 Task: Create a due date automation trigger when advanced on, on the wednesday after a card is due add fields without custom field "Resume" set to a date in this week at 11:00 AM.
Action: Mouse moved to (1266, 101)
Screenshot: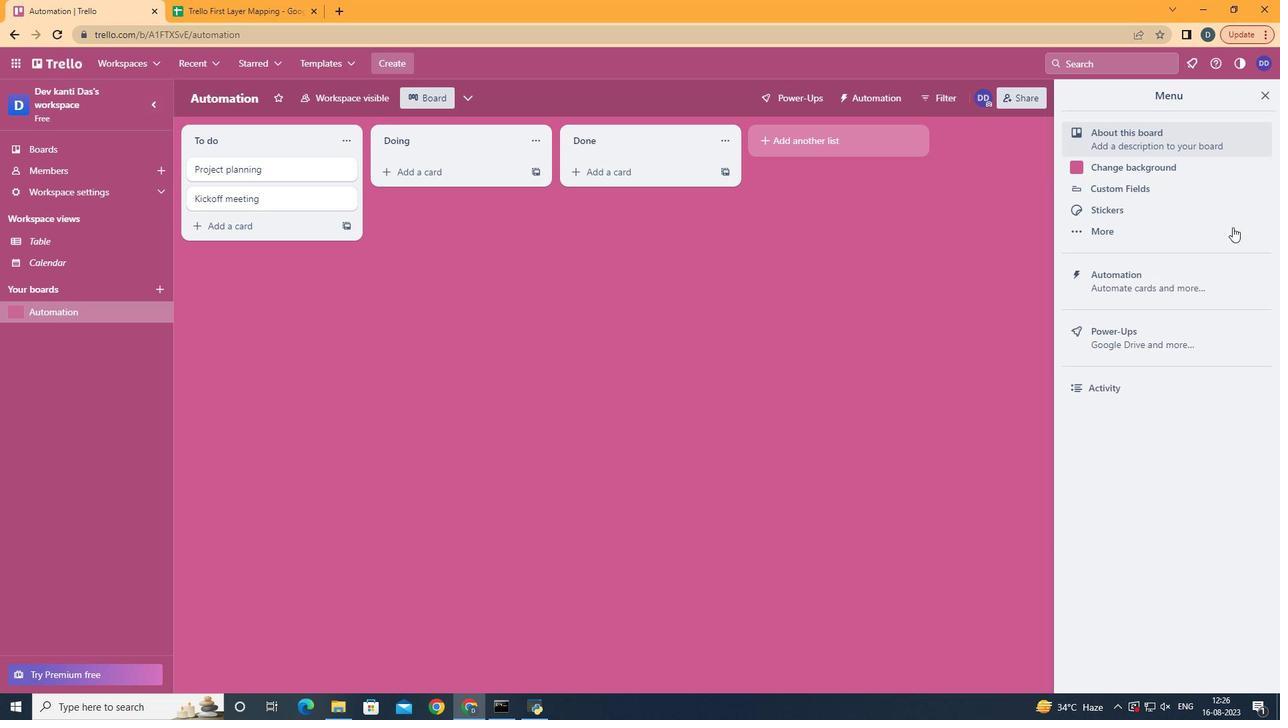 
Action: Mouse pressed left at (1266, 101)
Screenshot: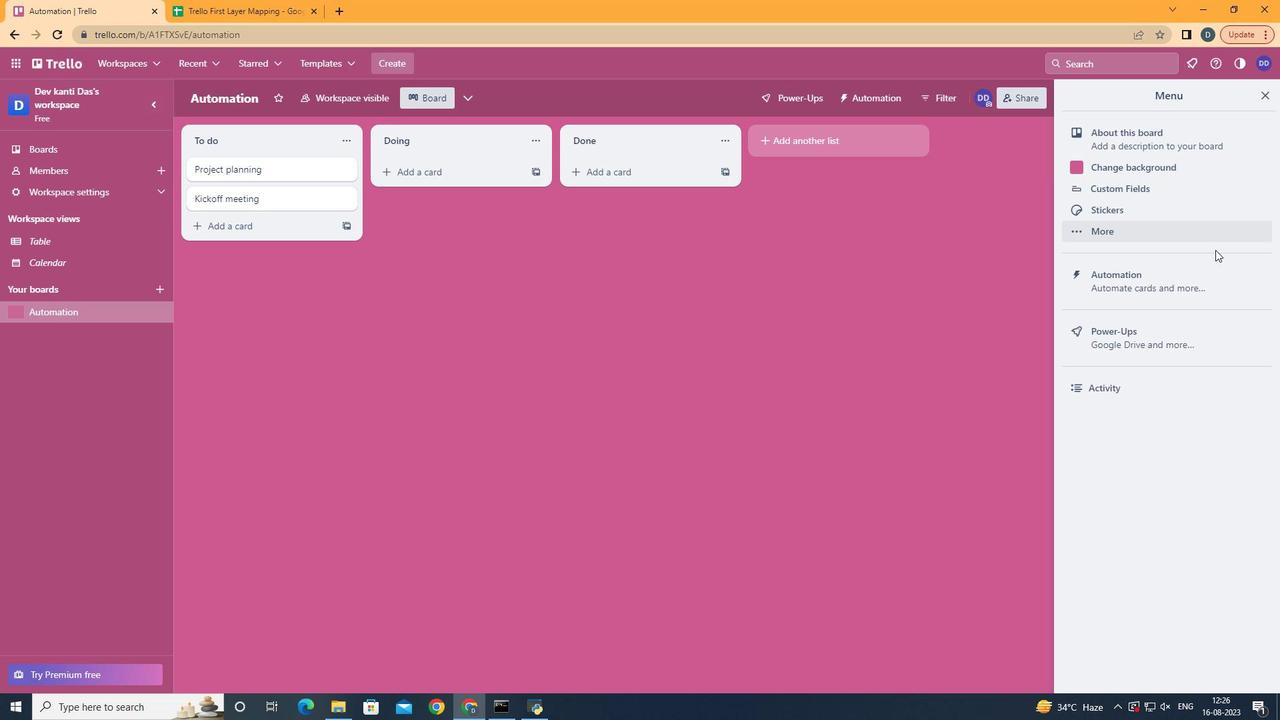 
Action: Mouse moved to (1185, 284)
Screenshot: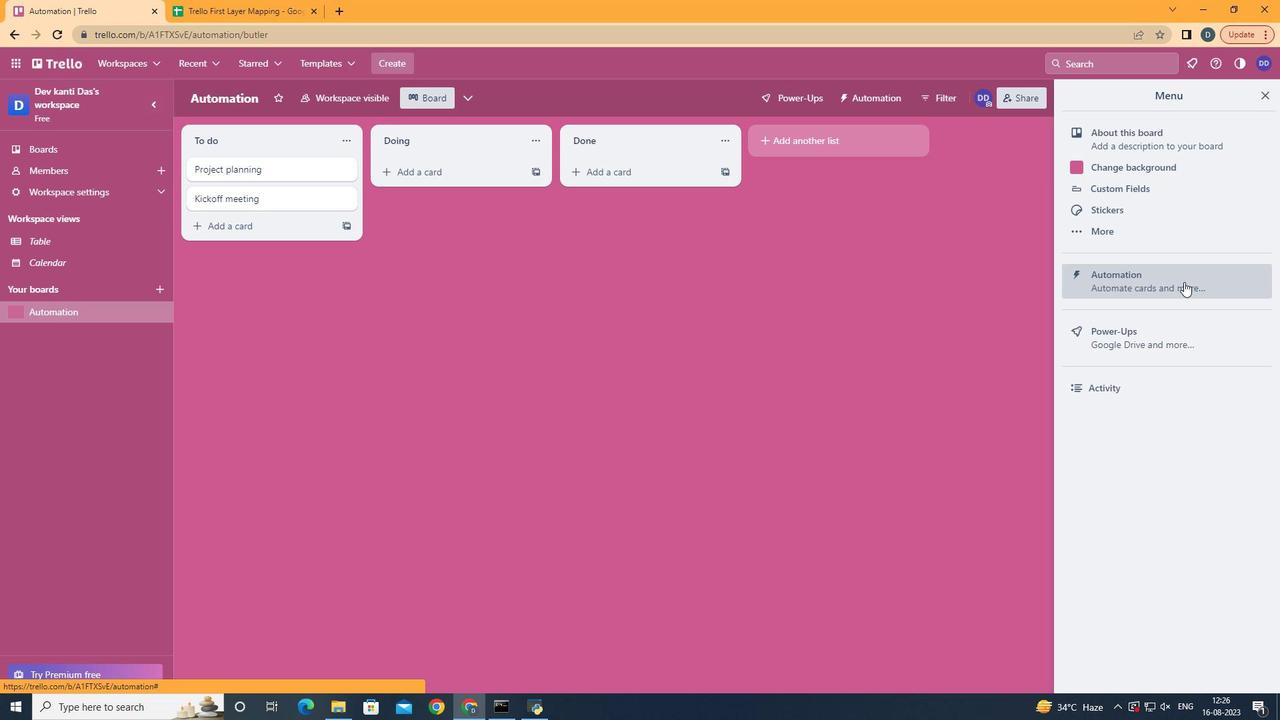 
Action: Mouse pressed left at (1185, 284)
Screenshot: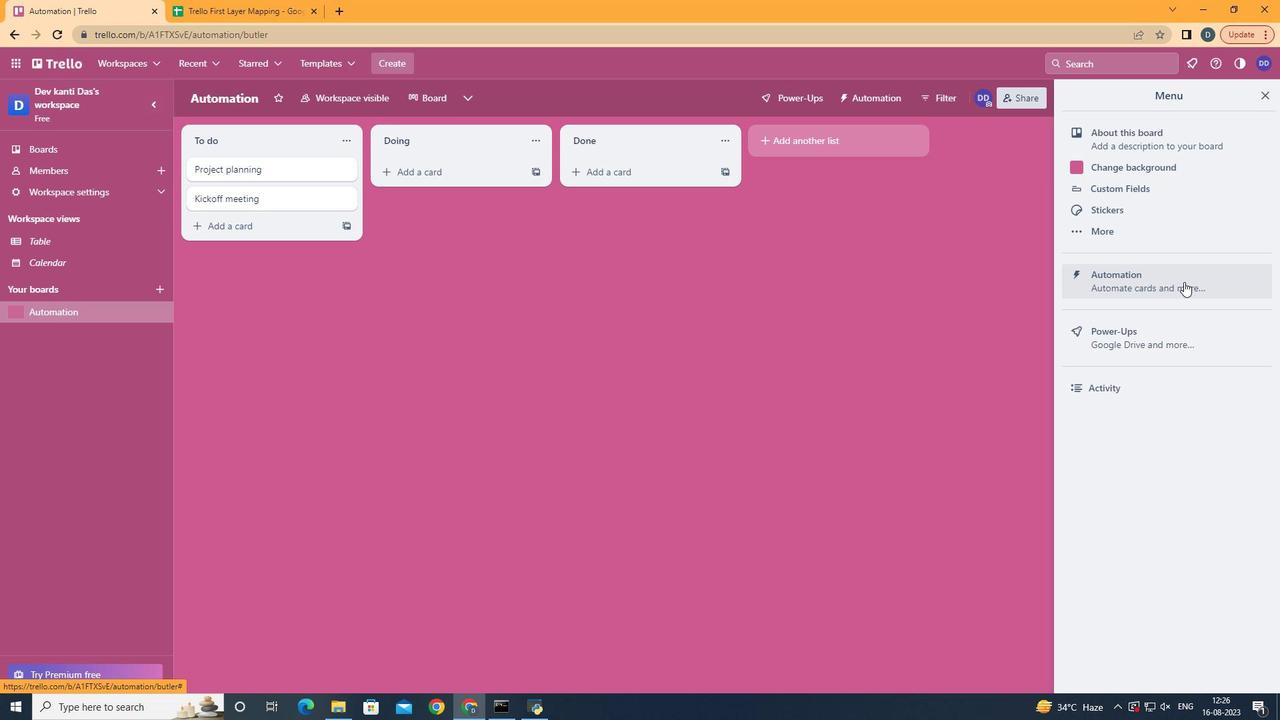 
Action: Mouse moved to (263, 274)
Screenshot: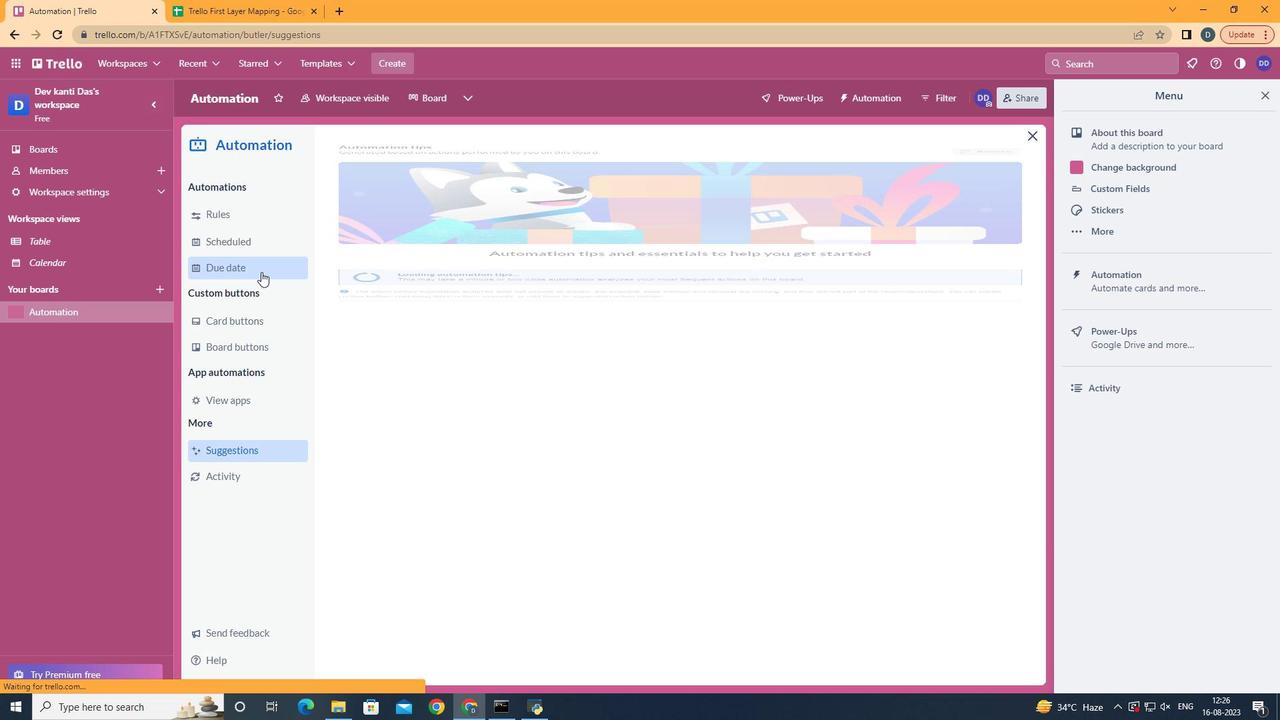 
Action: Mouse pressed left at (263, 274)
Screenshot: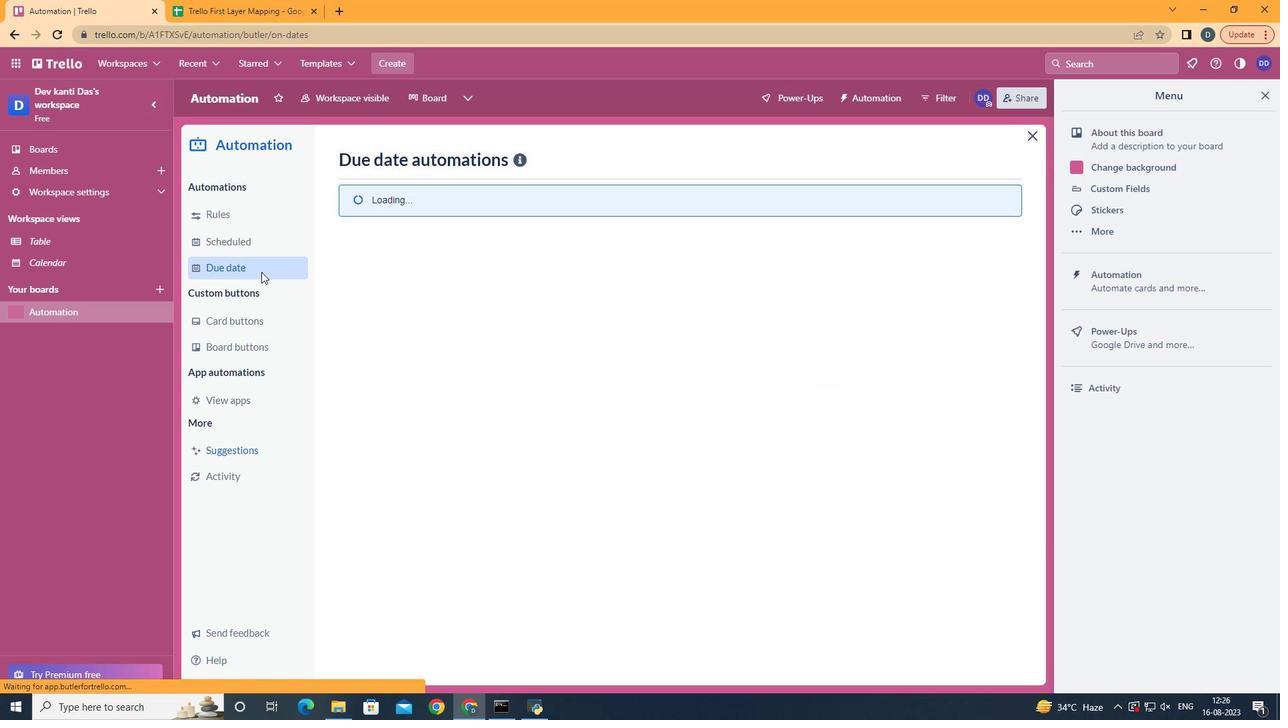 
Action: Mouse moved to (960, 158)
Screenshot: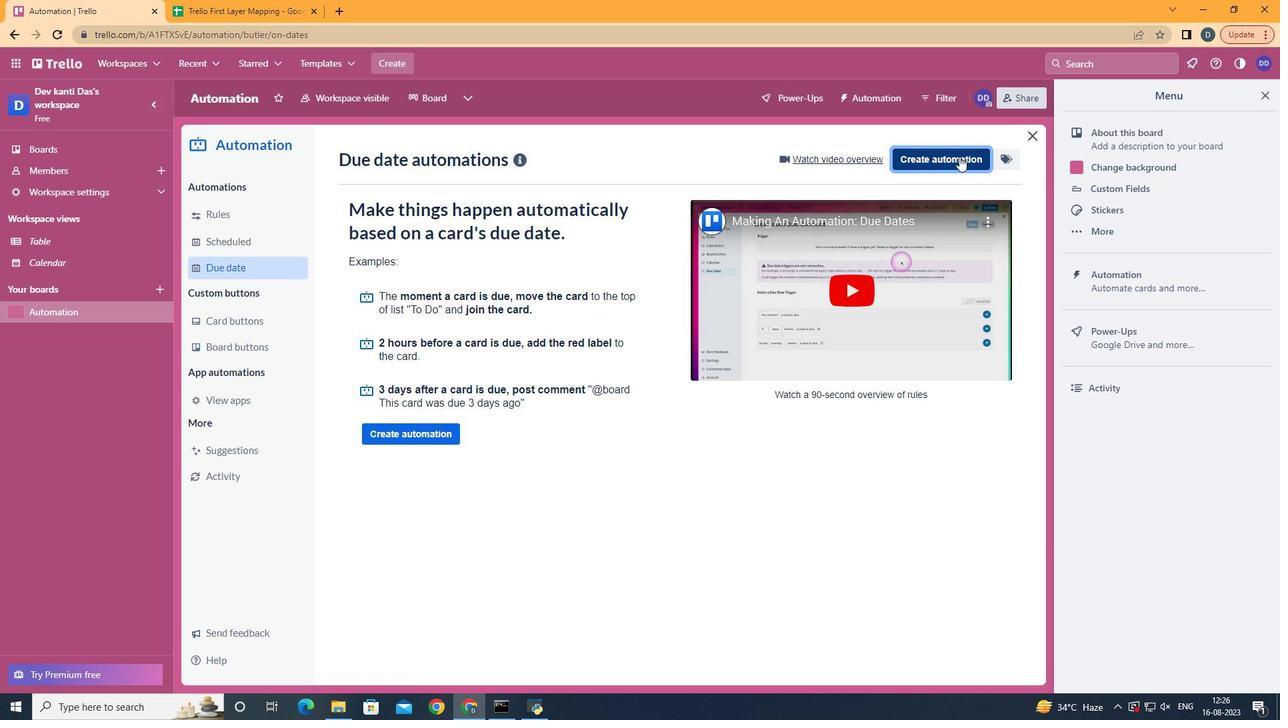 
Action: Mouse pressed left at (960, 158)
Screenshot: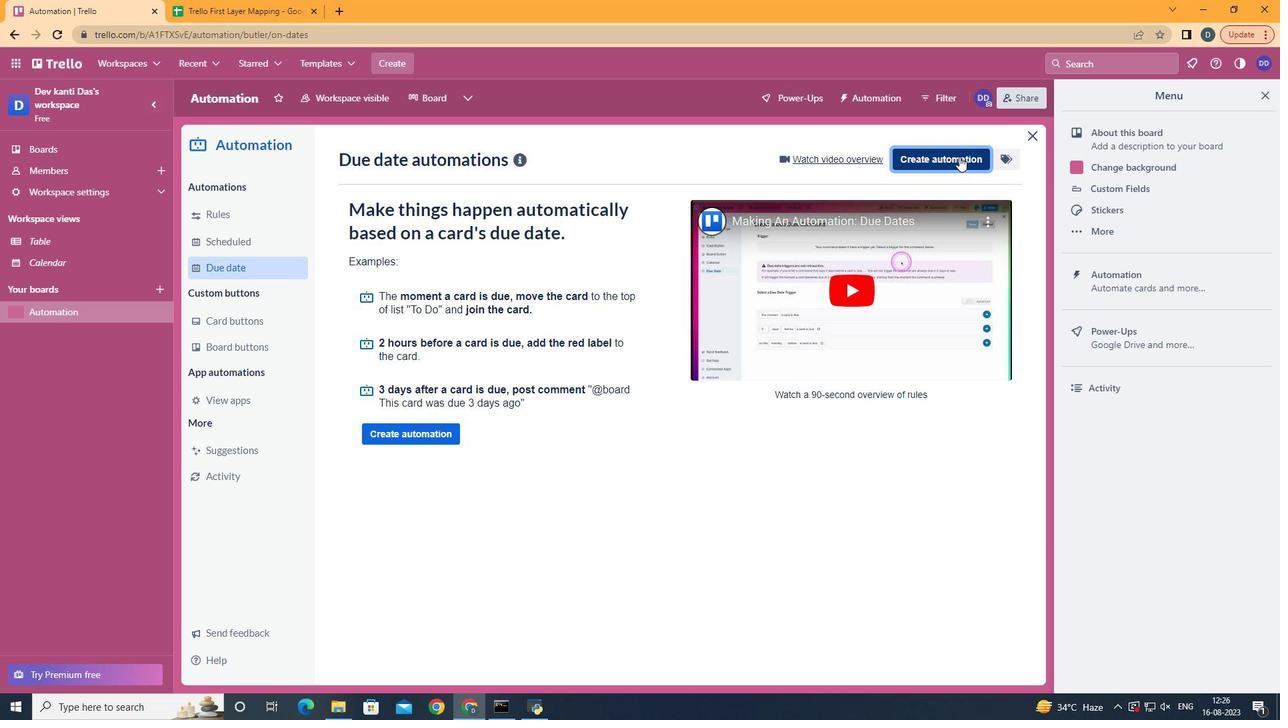 
Action: Mouse moved to (668, 292)
Screenshot: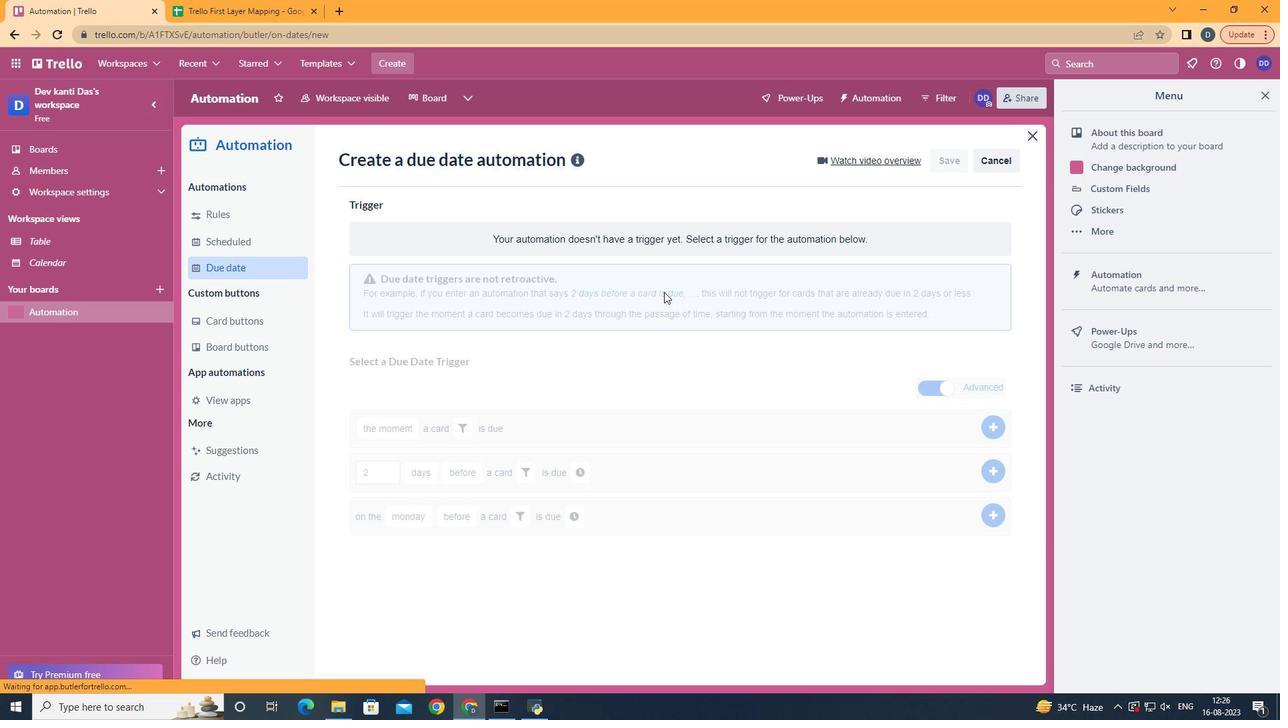 
Action: Mouse pressed left at (668, 292)
Screenshot: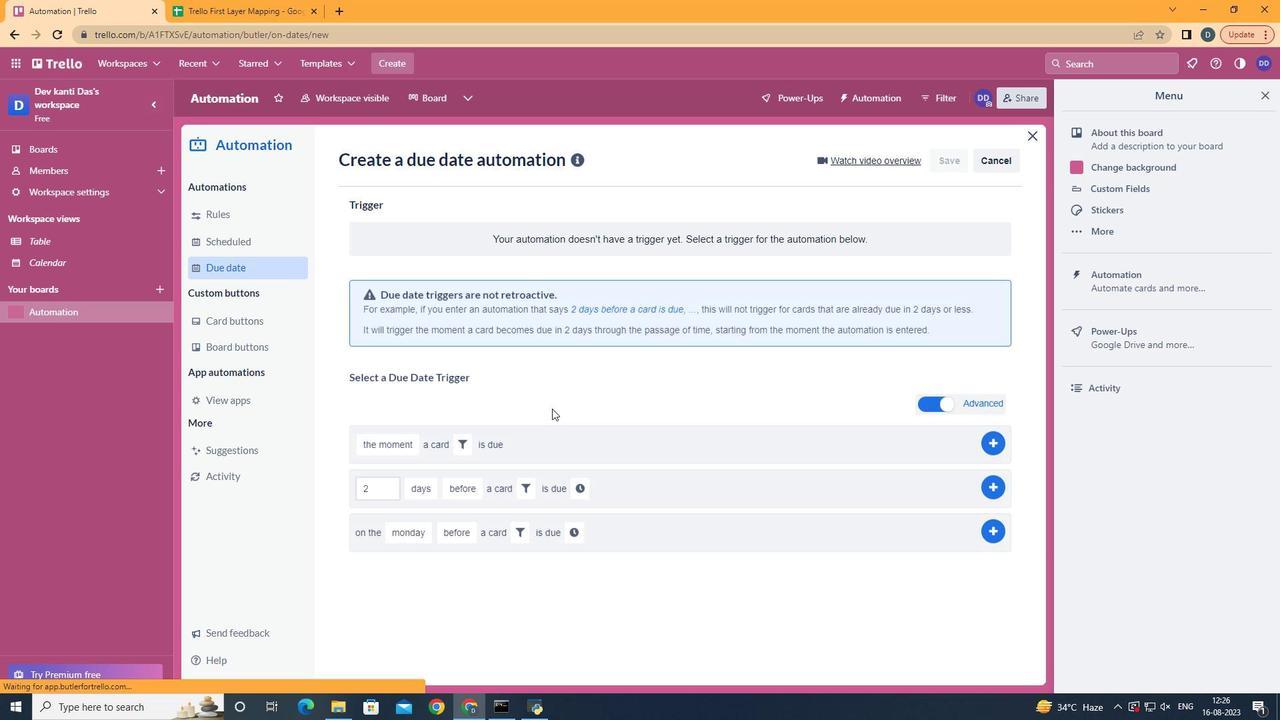 
Action: Mouse moved to (438, 398)
Screenshot: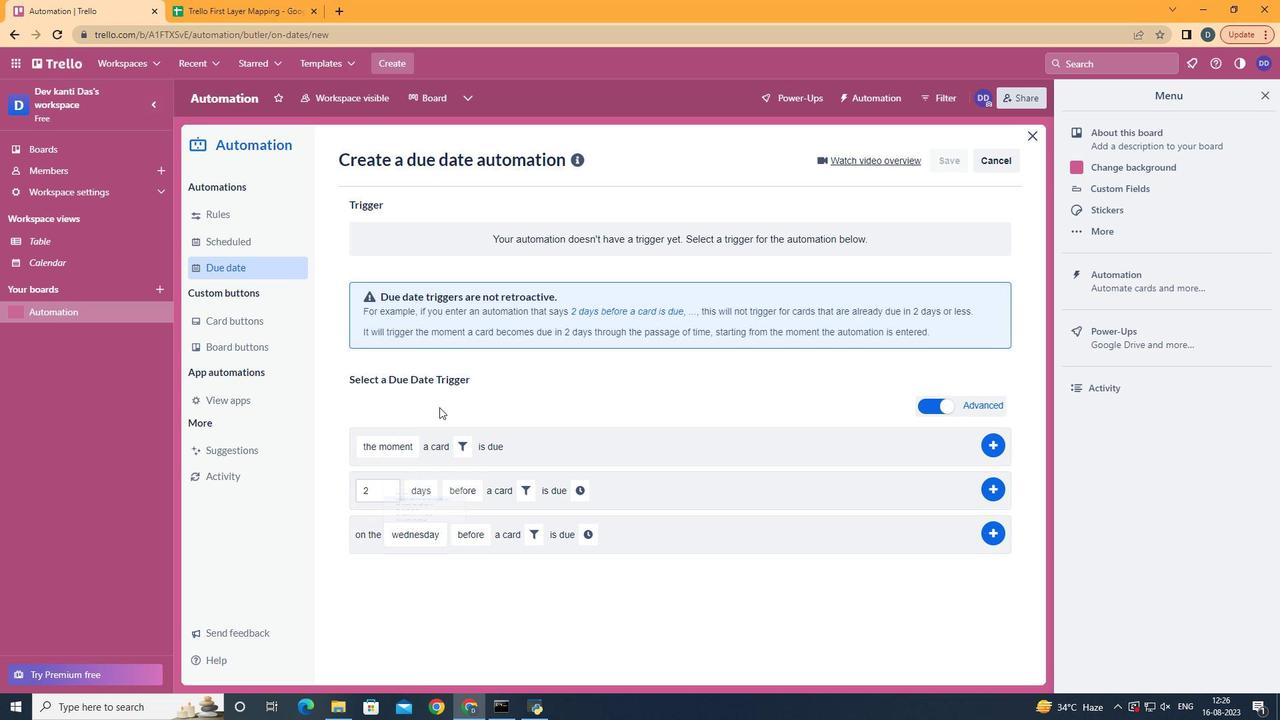 
Action: Mouse pressed left at (438, 398)
Screenshot: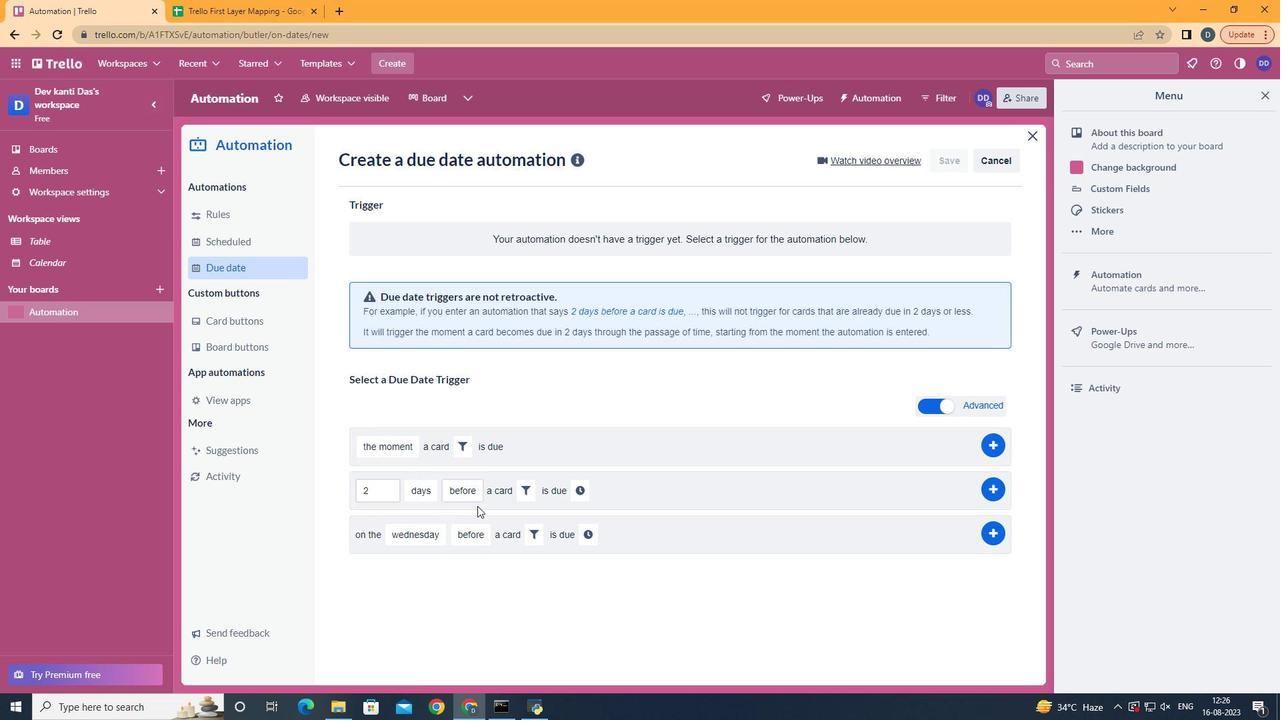 
Action: Mouse moved to (486, 597)
Screenshot: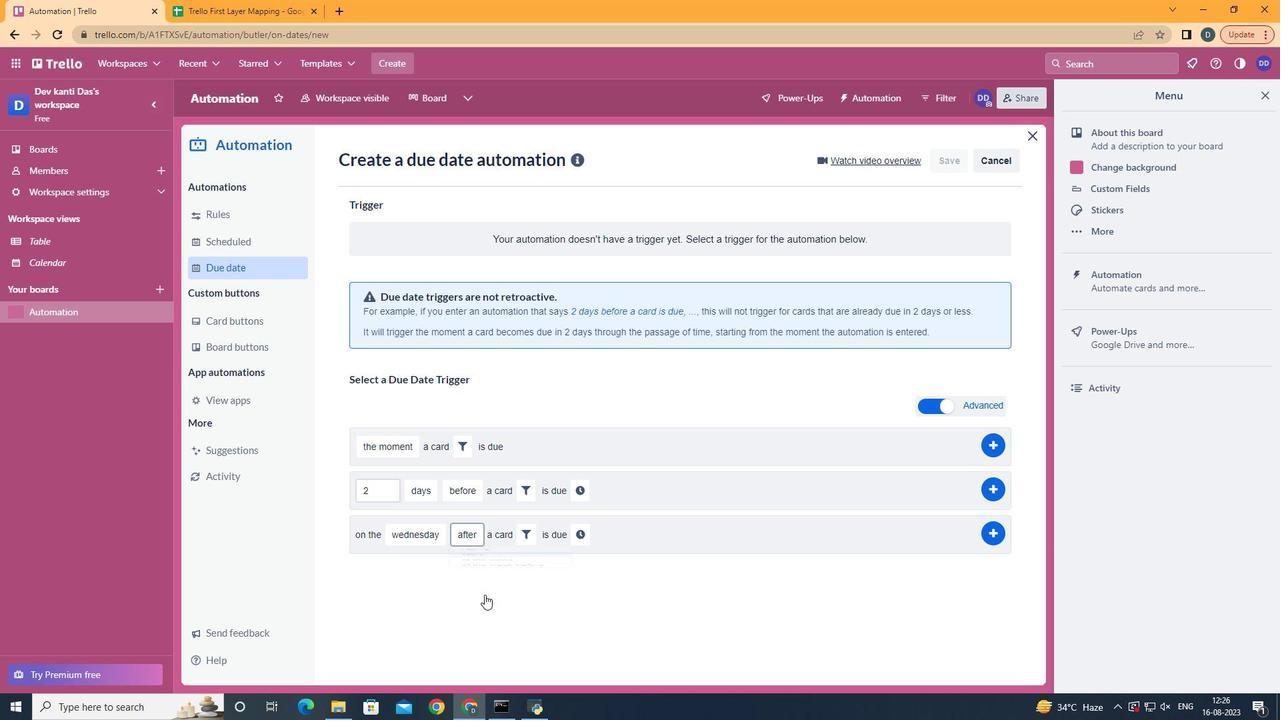 
Action: Mouse pressed left at (486, 597)
Screenshot: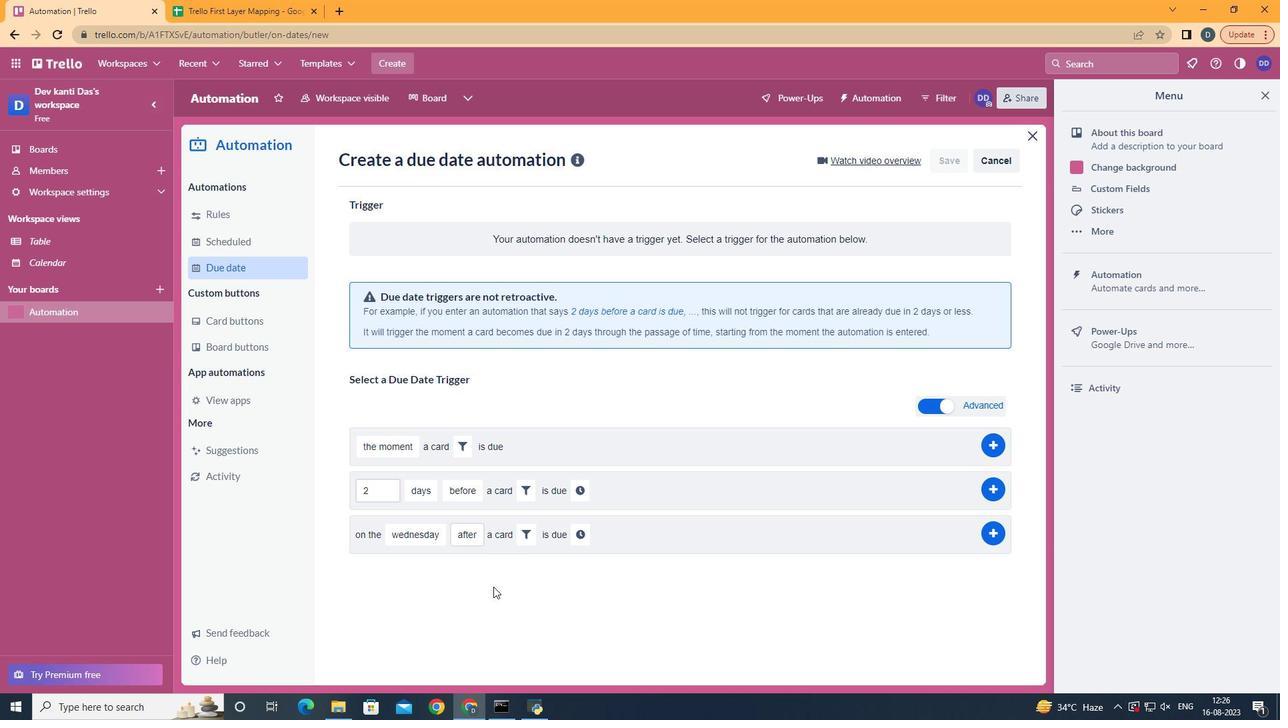 
Action: Mouse moved to (524, 538)
Screenshot: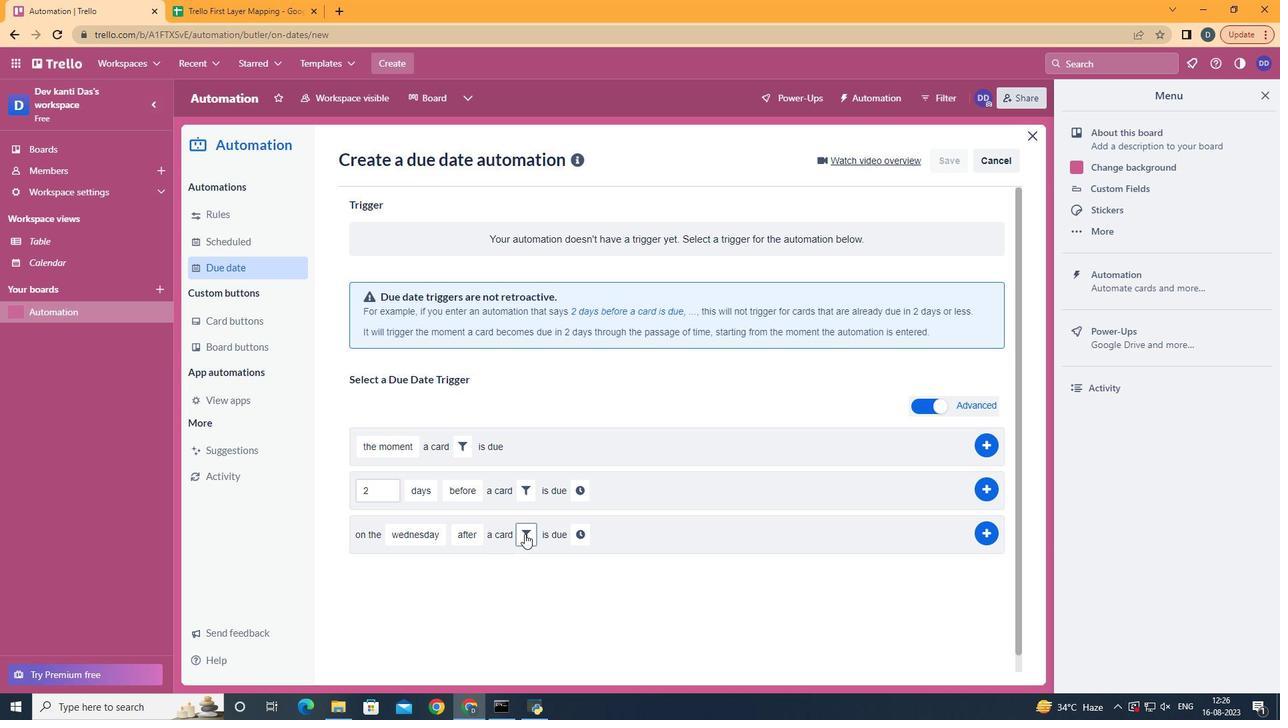 
Action: Mouse pressed left at (524, 538)
Screenshot: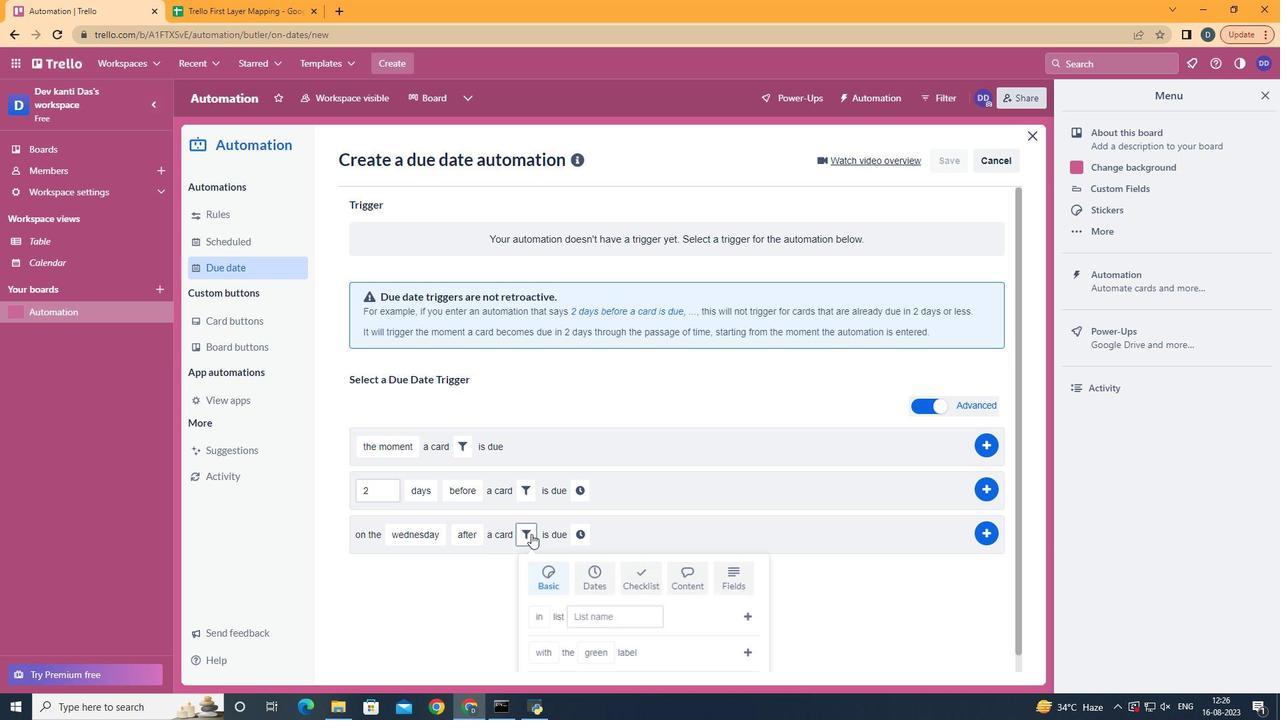 
Action: Mouse moved to (750, 576)
Screenshot: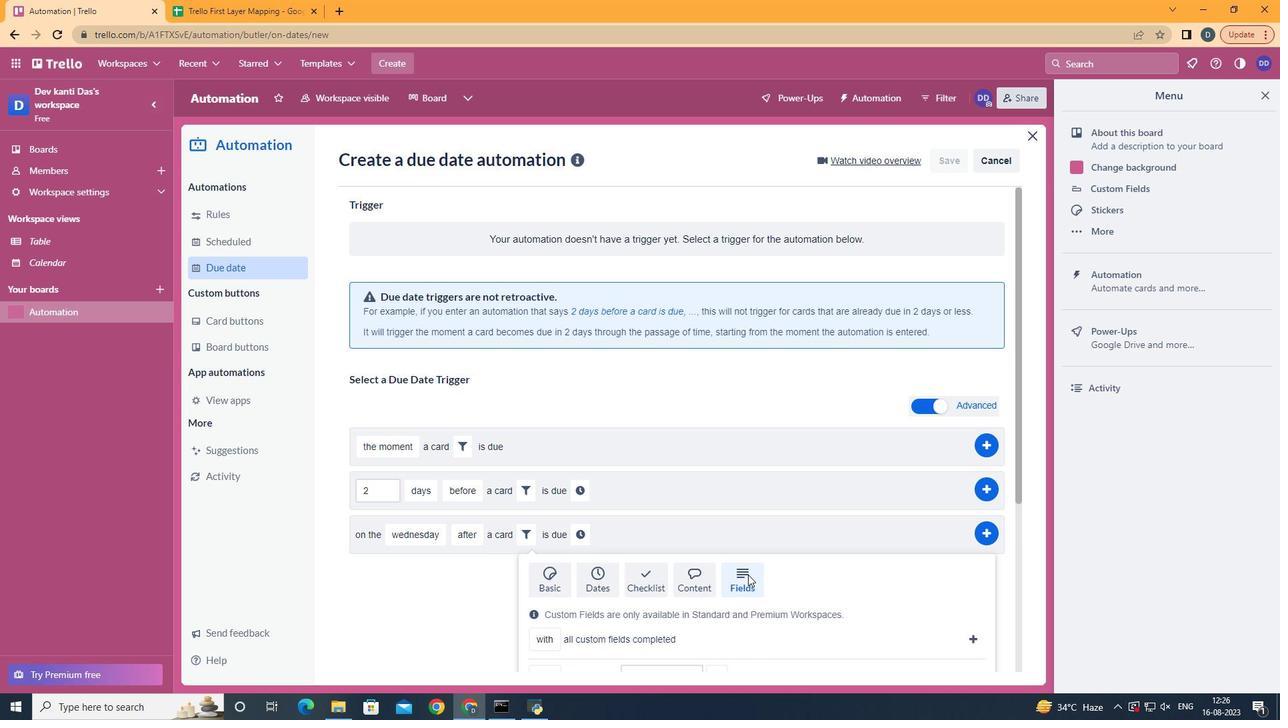 
Action: Mouse pressed left at (750, 576)
Screenshot: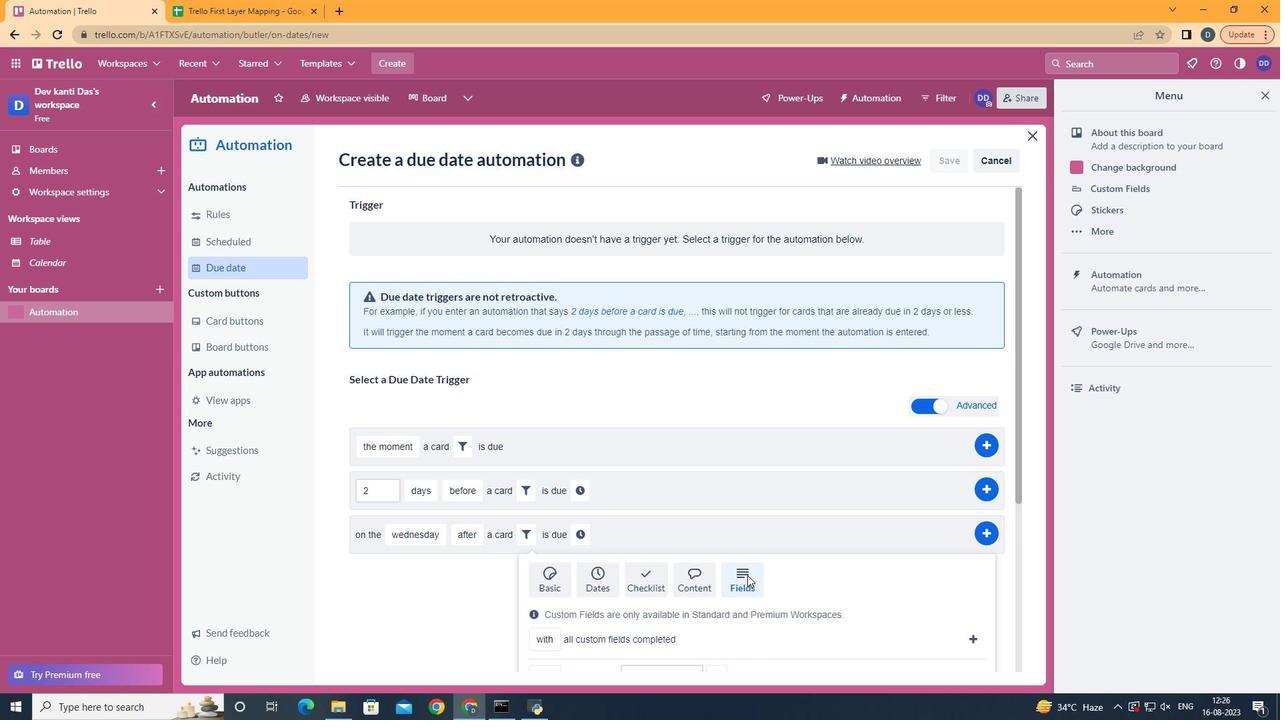 
Action: Mouse moved to (749, 577)
Screenshot: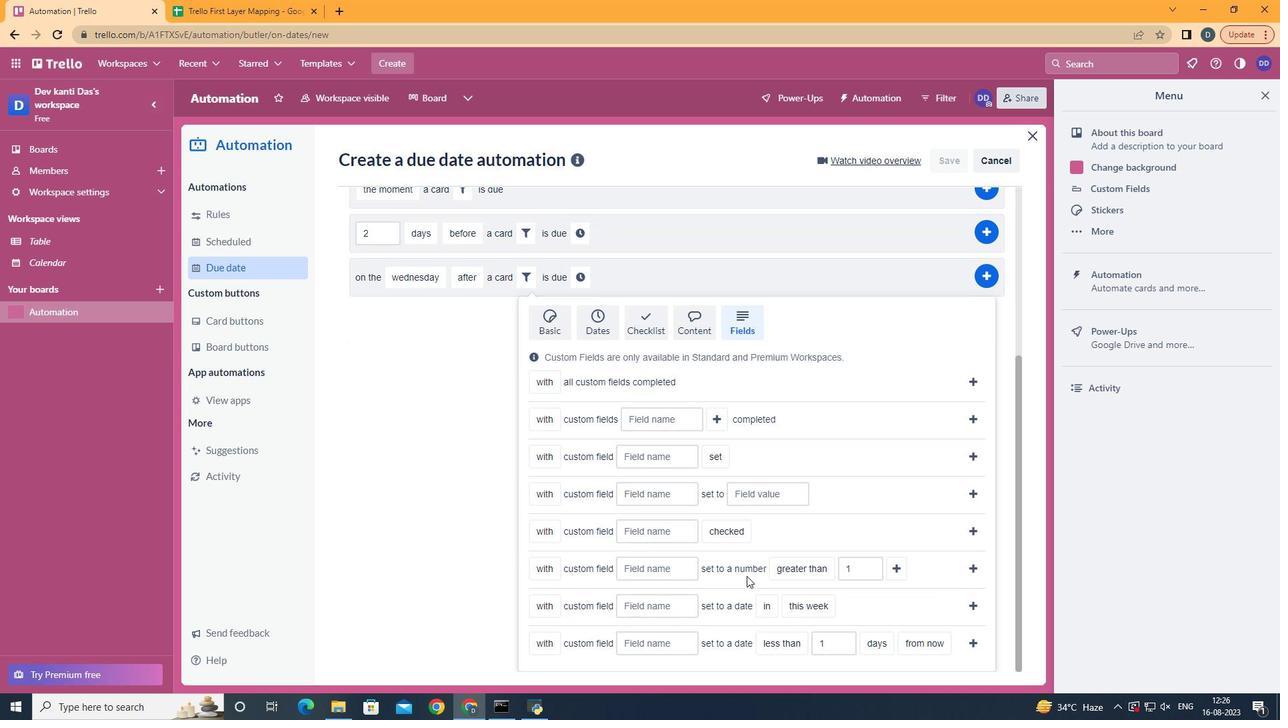 
Action: Mouse scrolled (749, 576) with delta (0, 0)
Screenshot: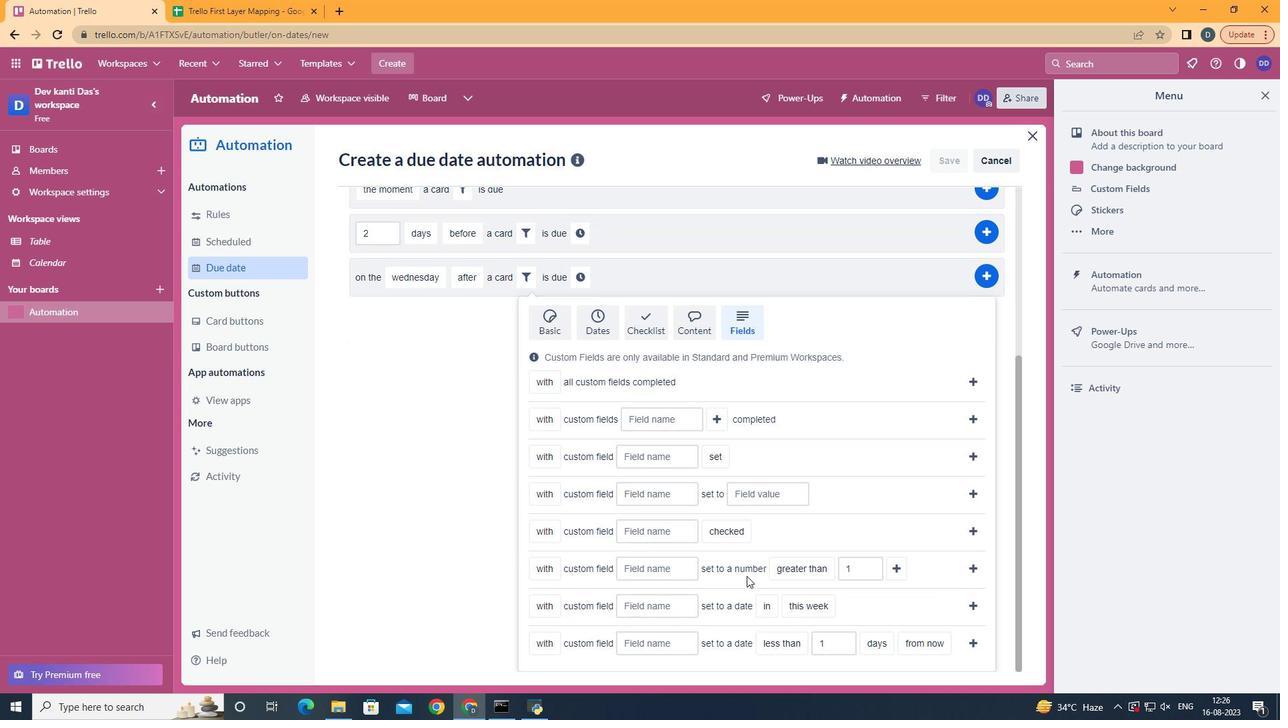 
Action: Mouse scrolled (749, 576) with delta (0, 0)
Screenshot: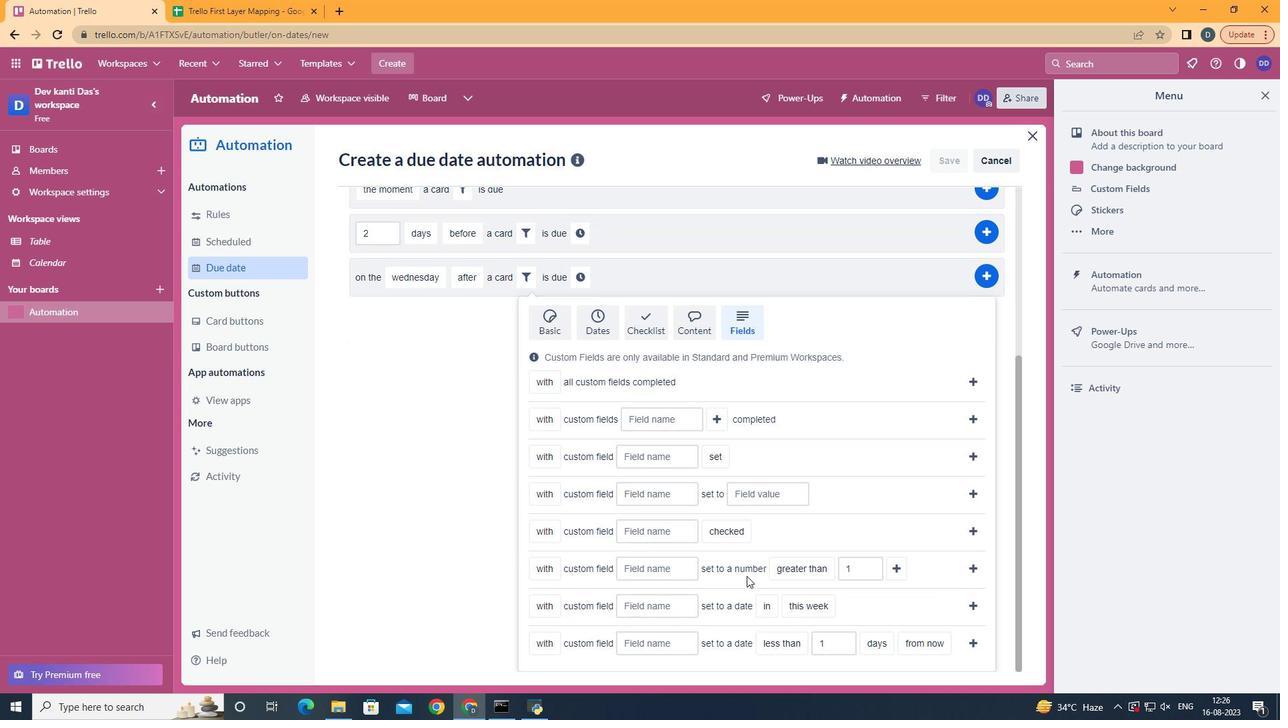 
Action: Mouse moved to (749, 578)
Screenshot: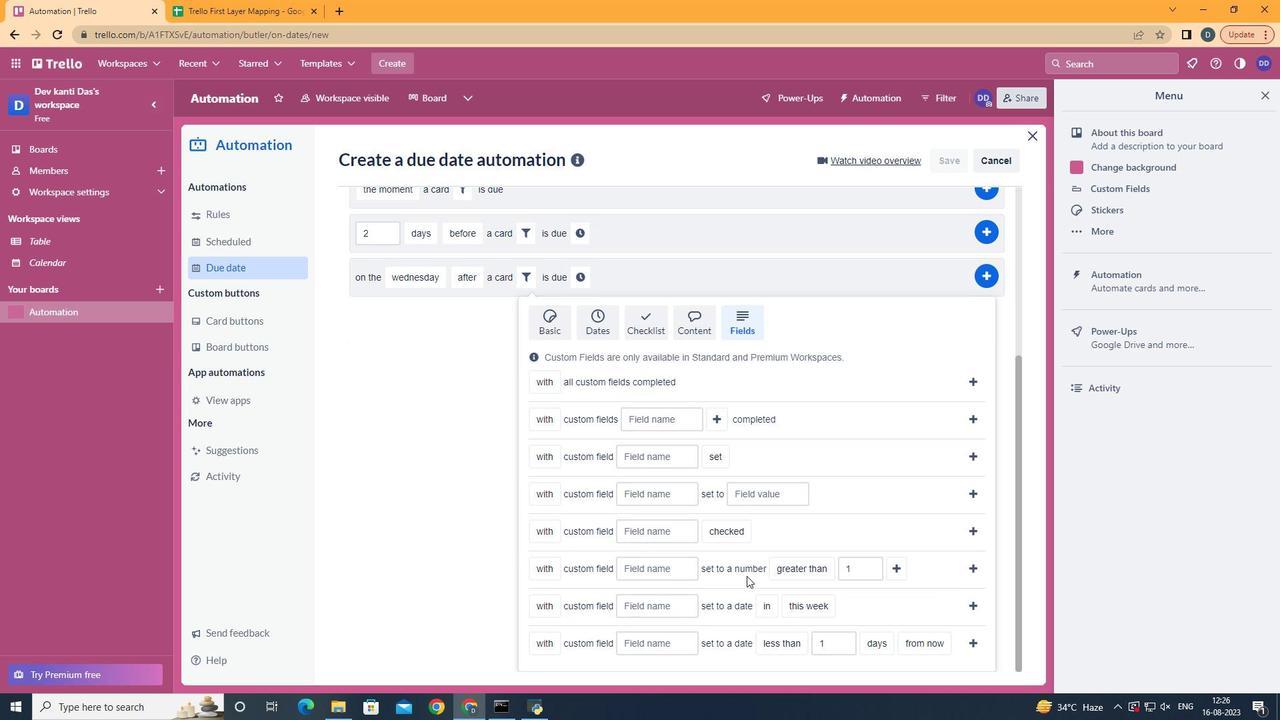 
Action: Mouse scrolled (749, 577) with delta (0, 0)
Screenshot: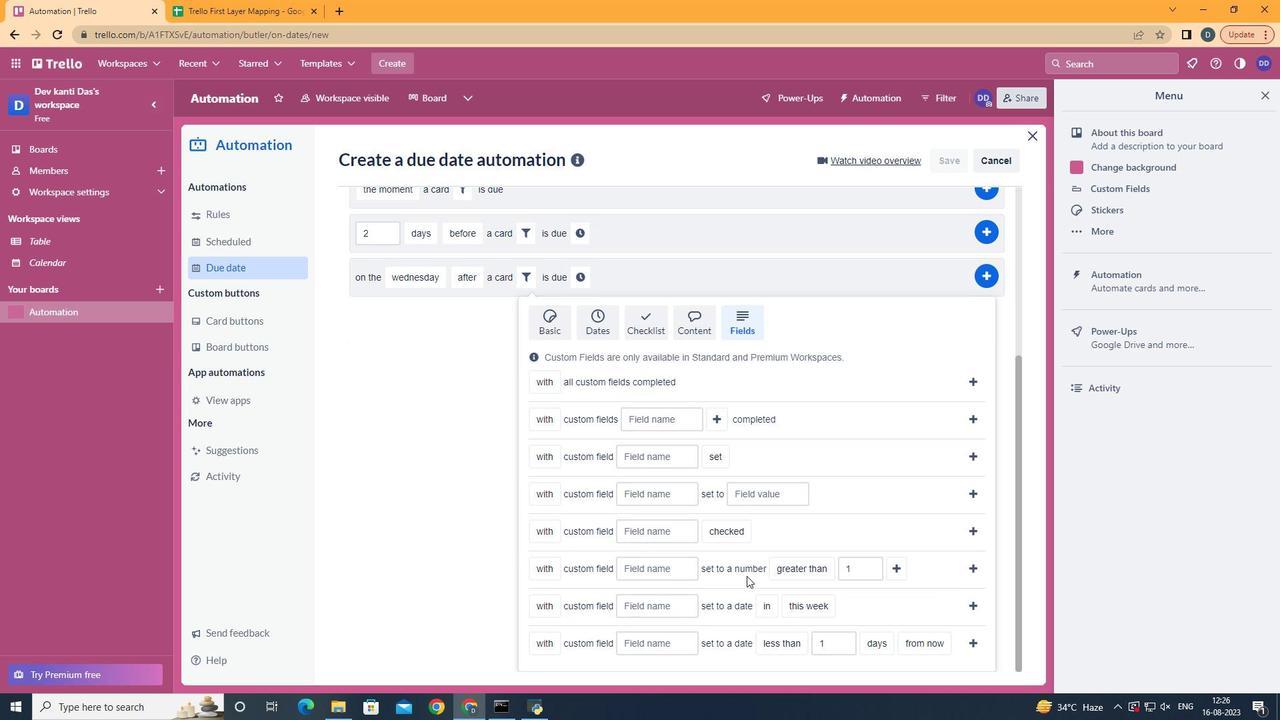 
Action: Mouse scrolled (749, 577) with delta (0, 0)
Screenshot: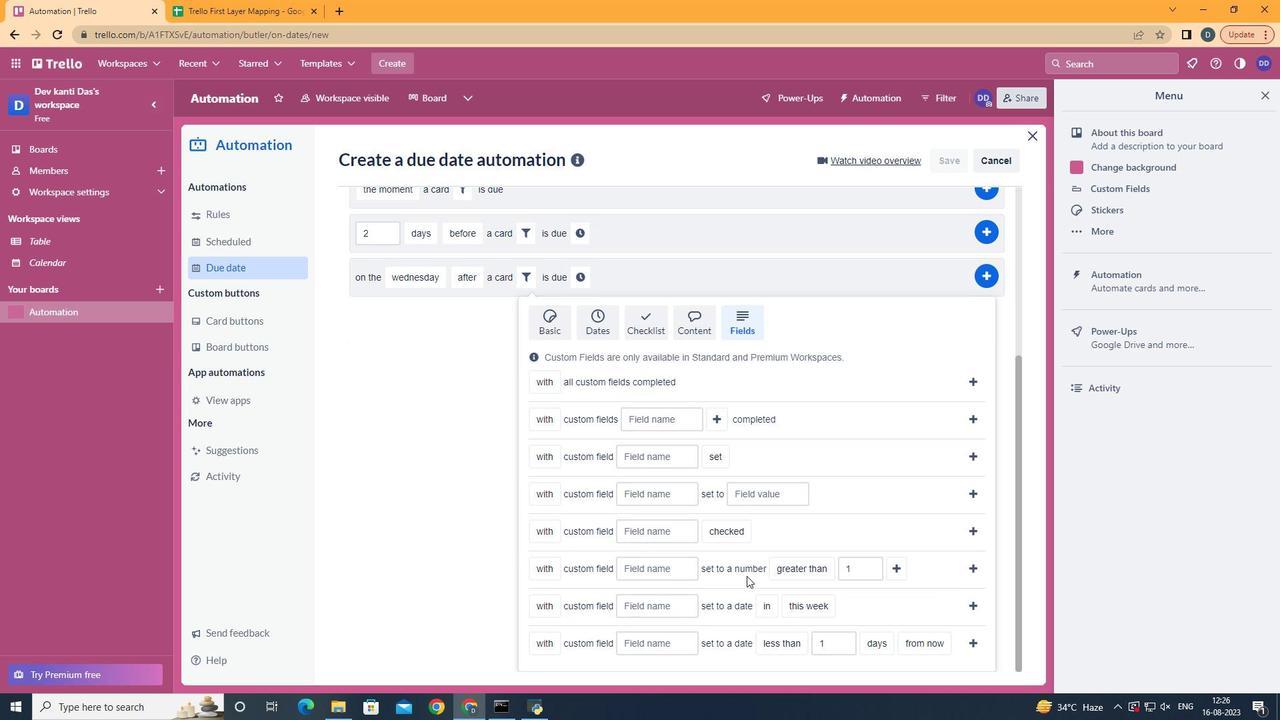 
Action: Mouse scrolled (749, 577) with delta (0, 0)
Screenshot: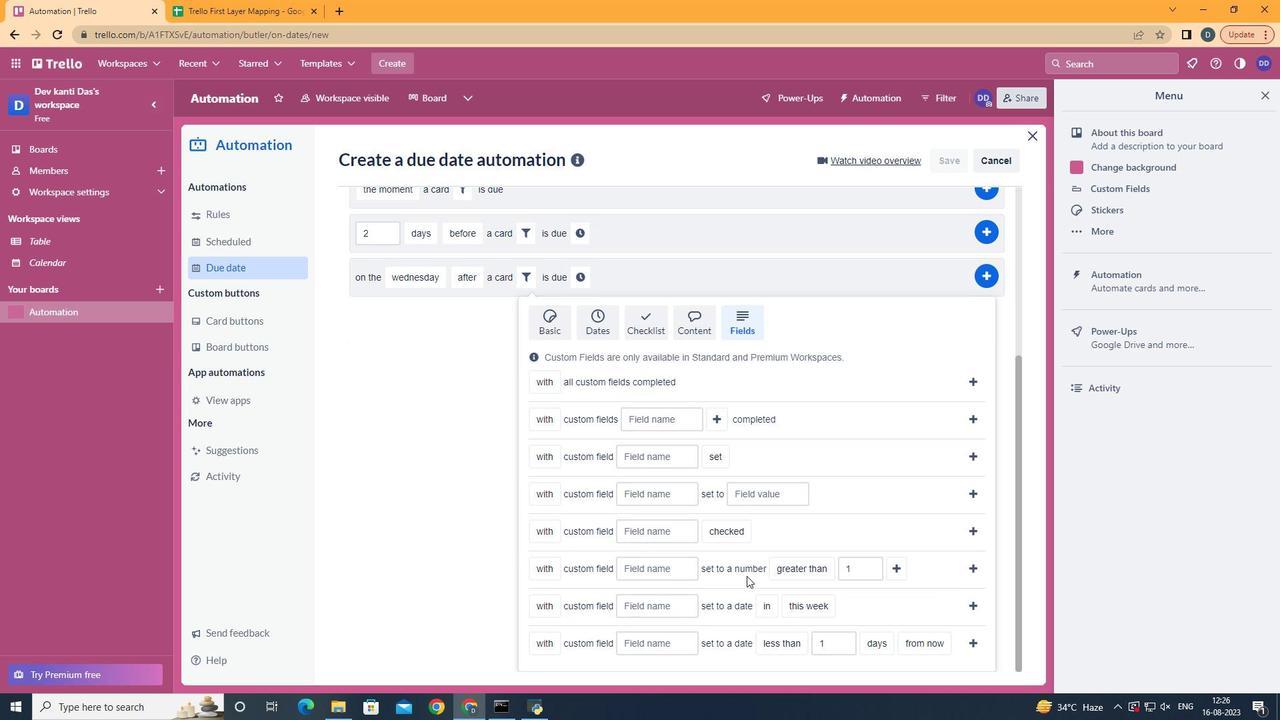 
Action: Mouse scrolled (749, 577) with delta (0, 0)
Screenshot: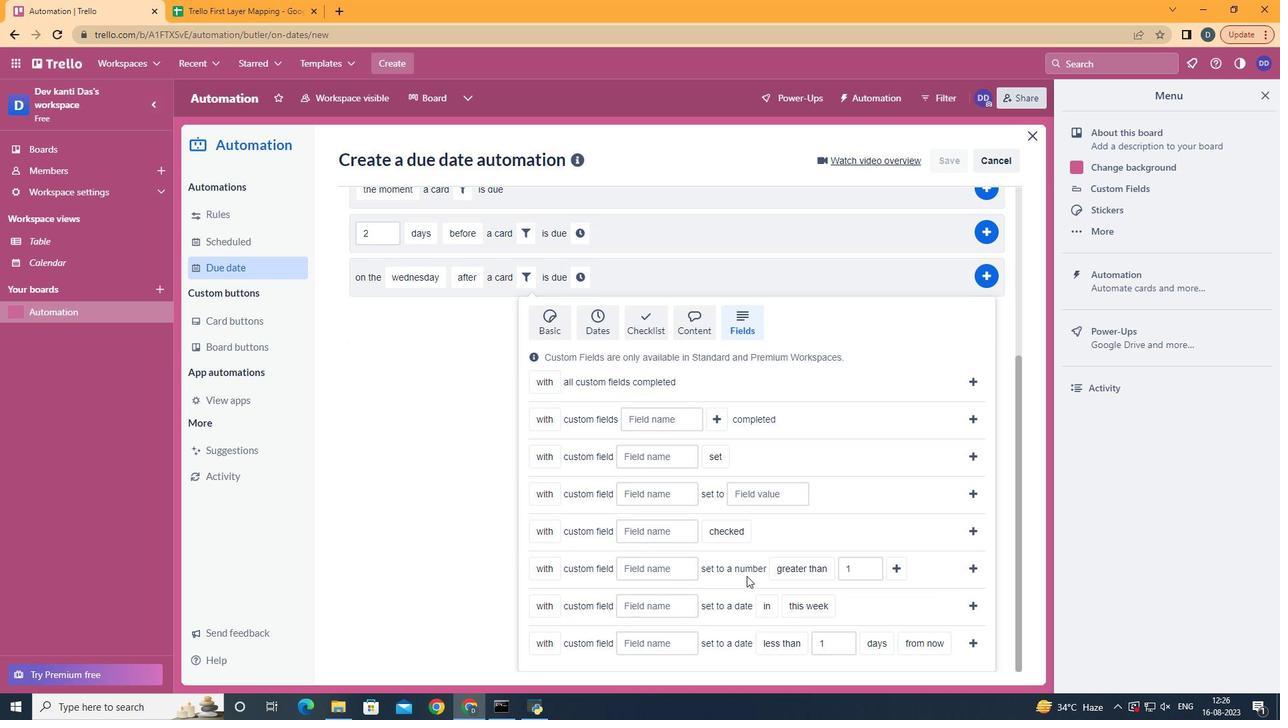 
Action: Mouse moved to (561, 655)
Screenshot: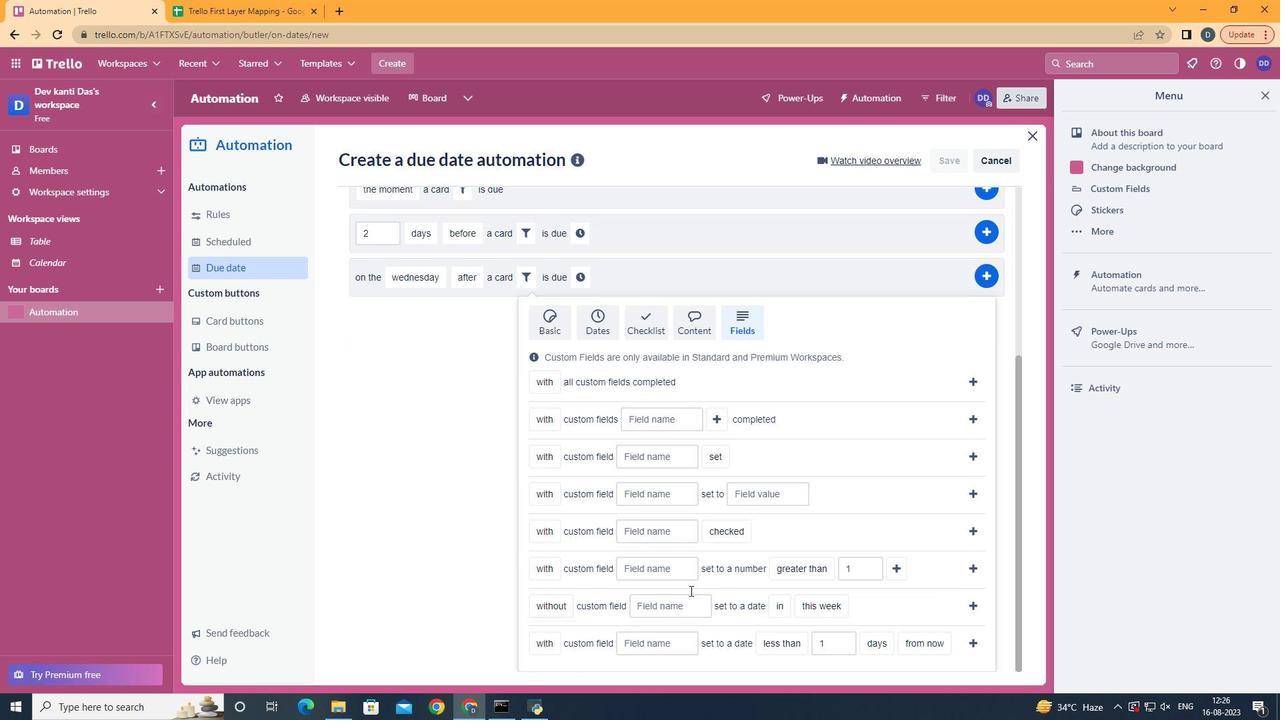 
Action: Mouse pressed left at (561, 655)
Screenshot: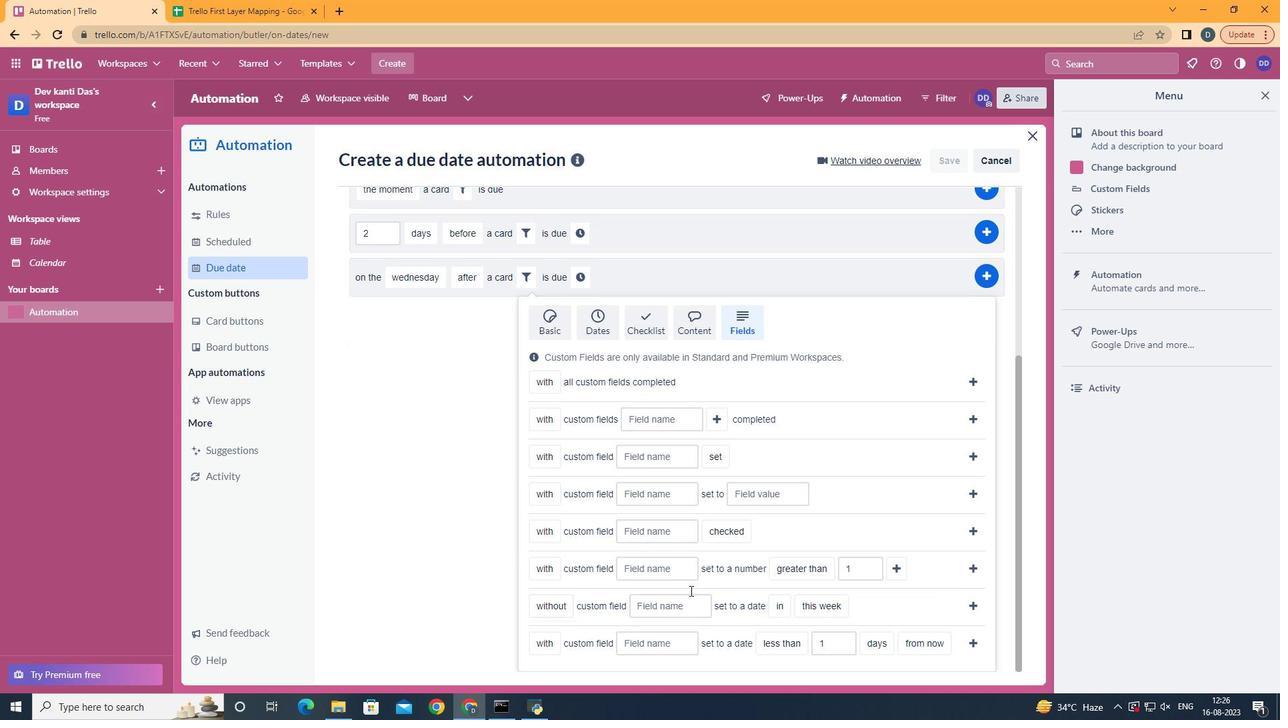 
Action: Mouse moved to (695, 591)
Screenshot: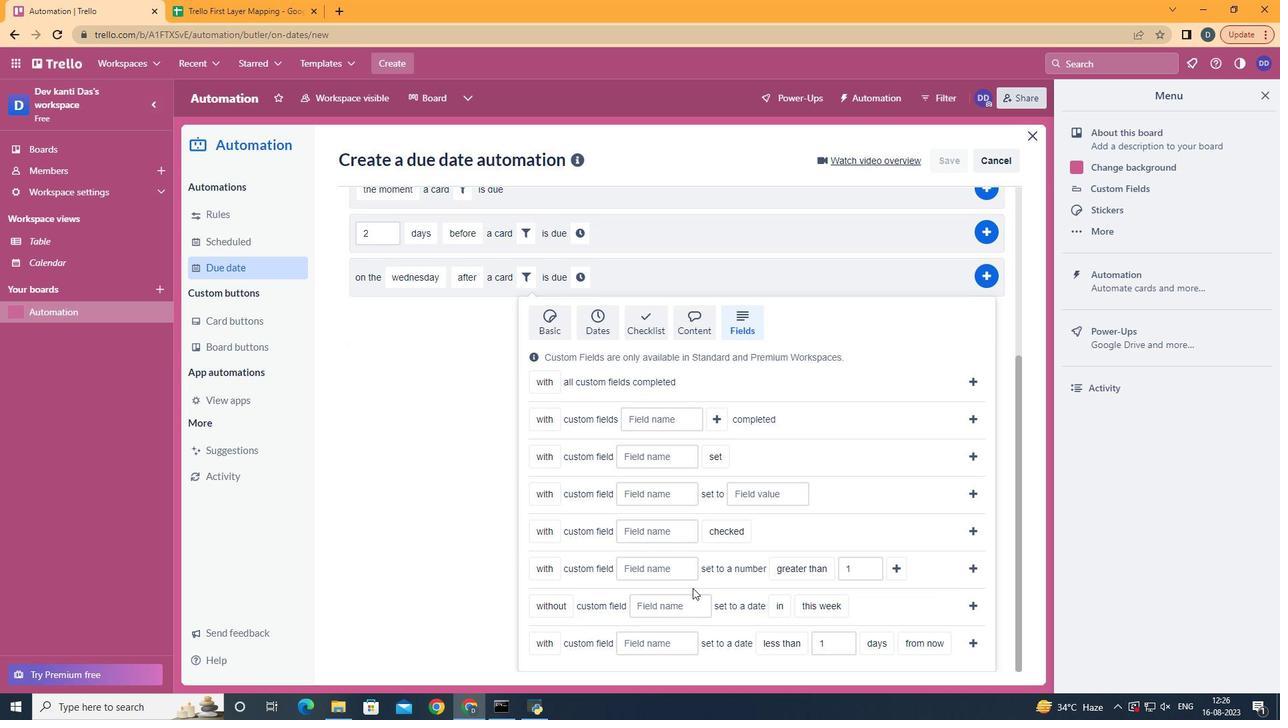 
Action: Mouse pressed left at (695, 591)
Screenshot: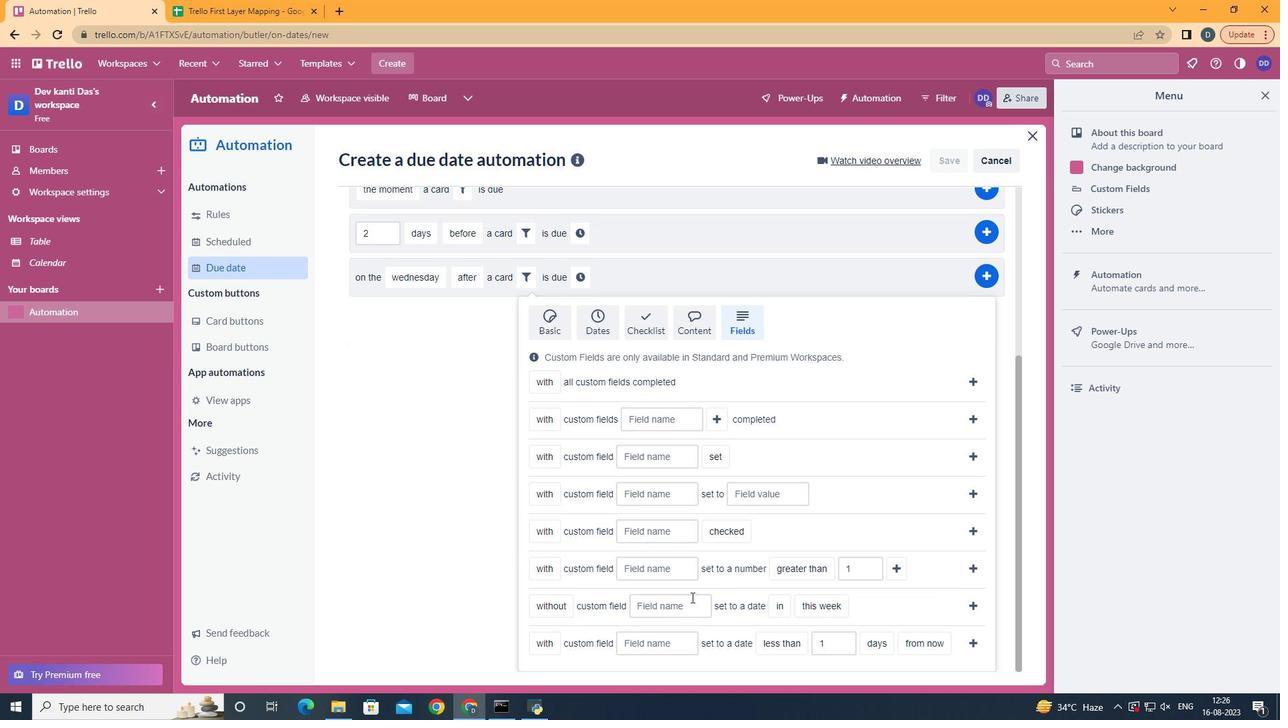 
Action: Mouse moved to (690, 606)
Screenshot: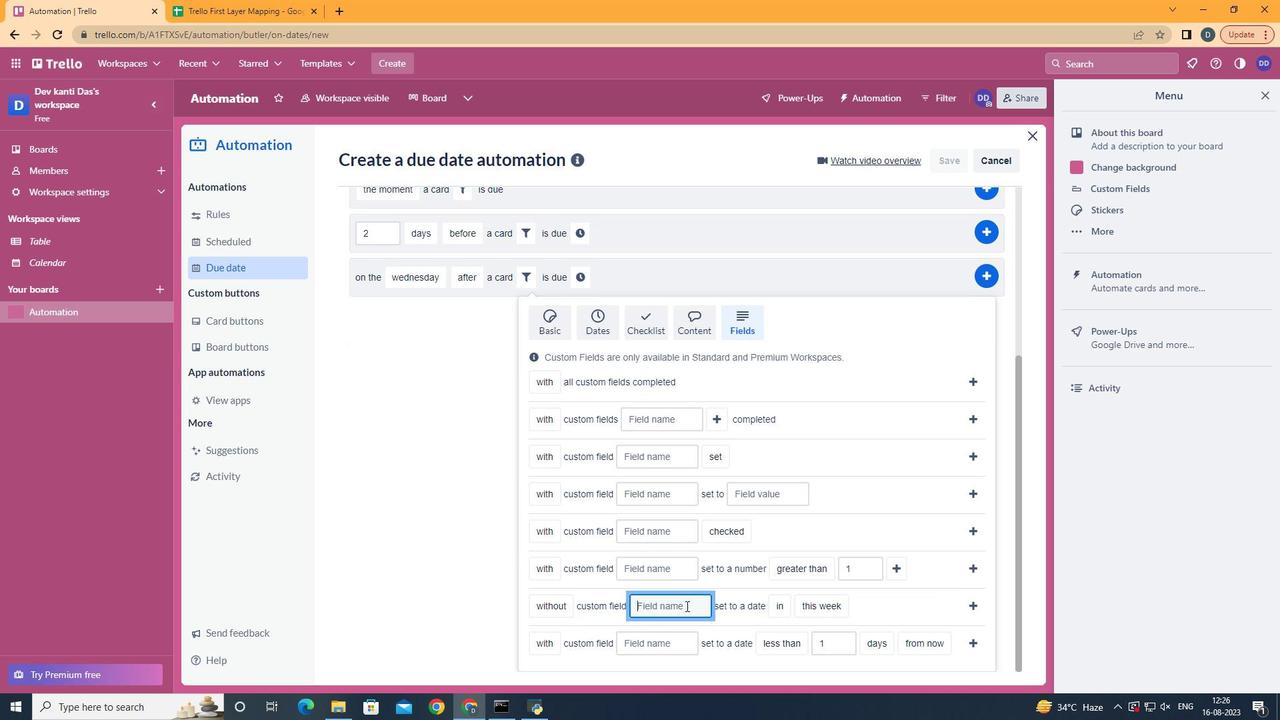 
Action: Mouse pressed left at (690, 606)
Screenshot: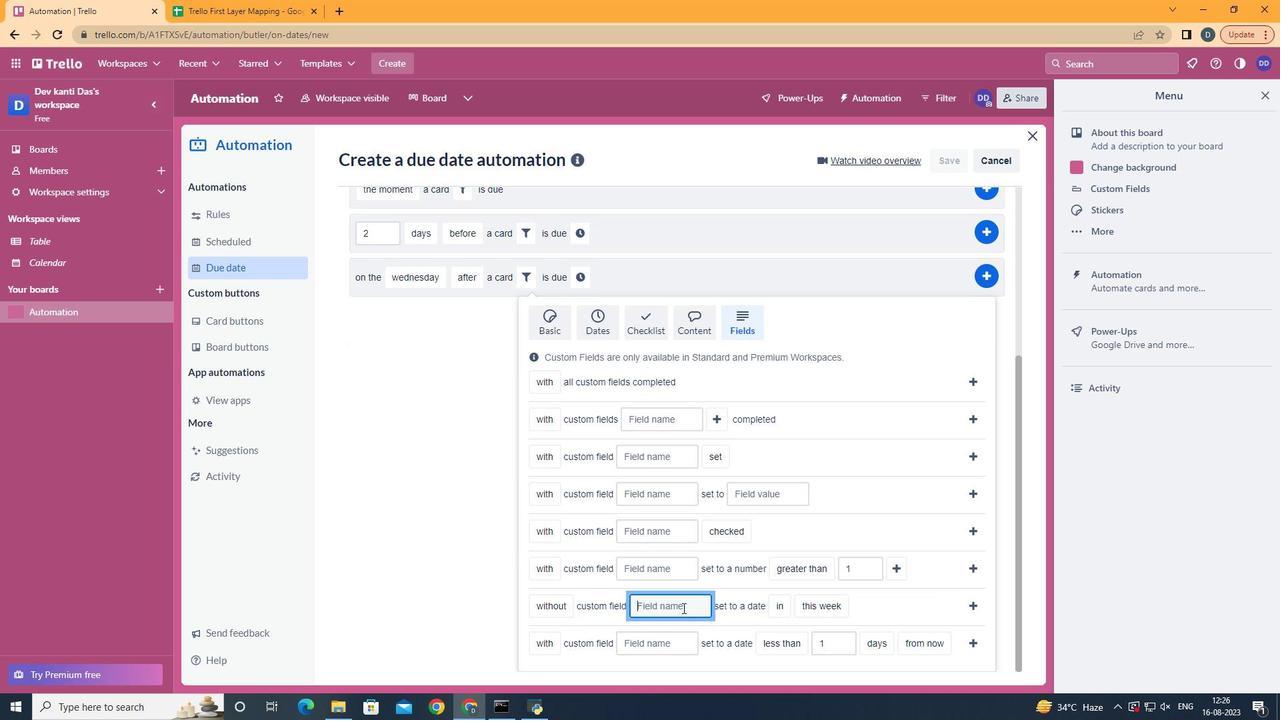 
Action: Mouse moved to (685, 610)
Screenshot: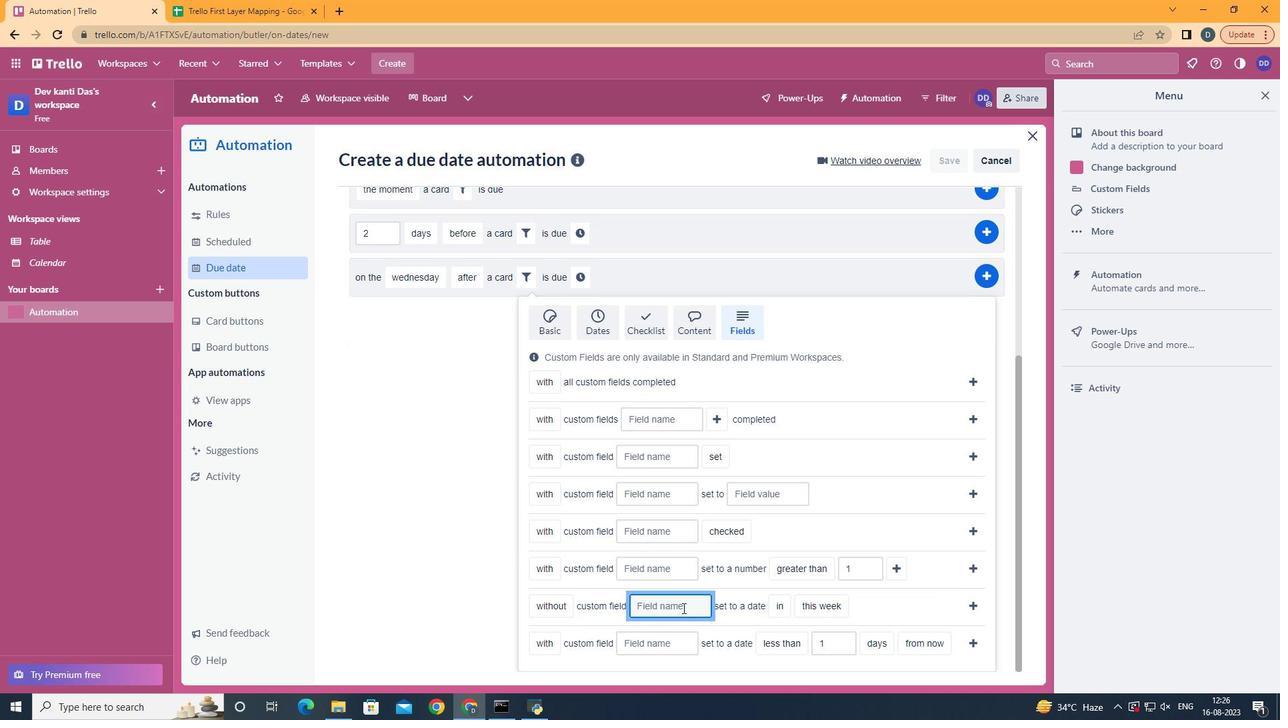 
Action: Key pressed <Key.shift><Key.shift><Key.shift><Key.shift><Key.shift>Resume
Screenshot: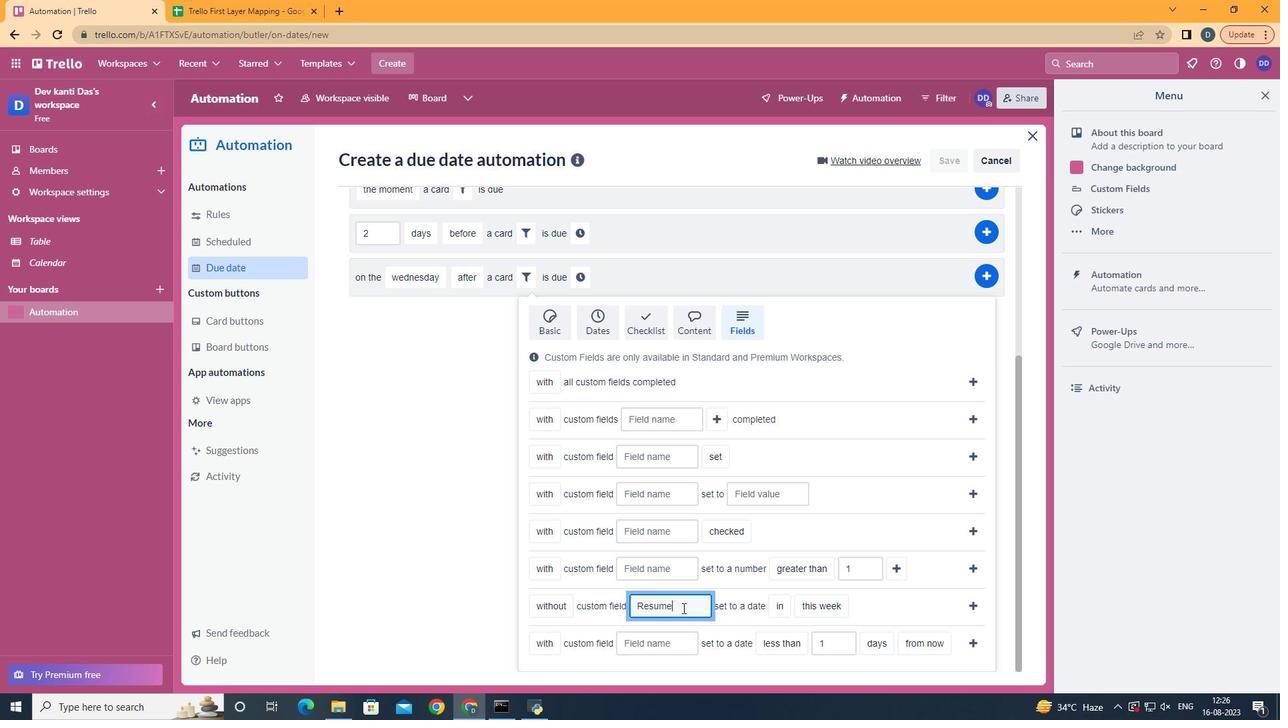 
Action: Mouse moved to (974, 609)
Screenshot: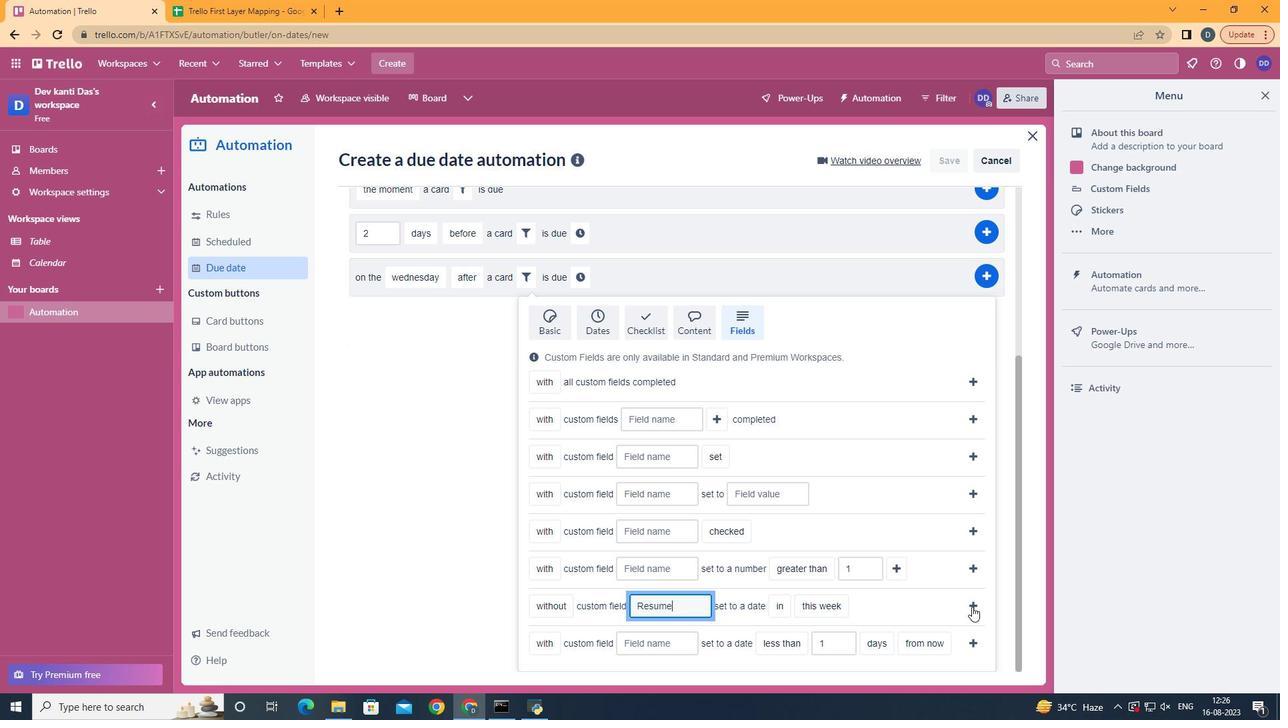 
Action: Mouse pressed left at (974, 609)
Screenshot: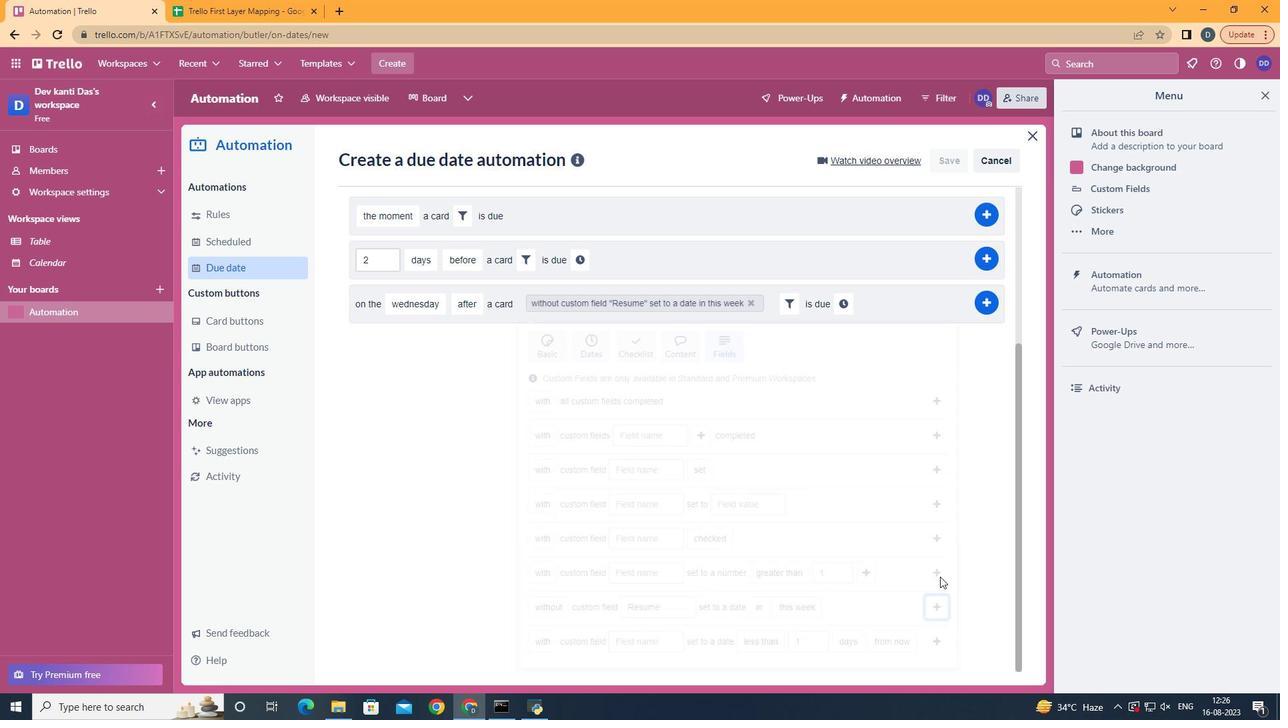 
Action: Mouse moved to (855, 538)
Screenshot: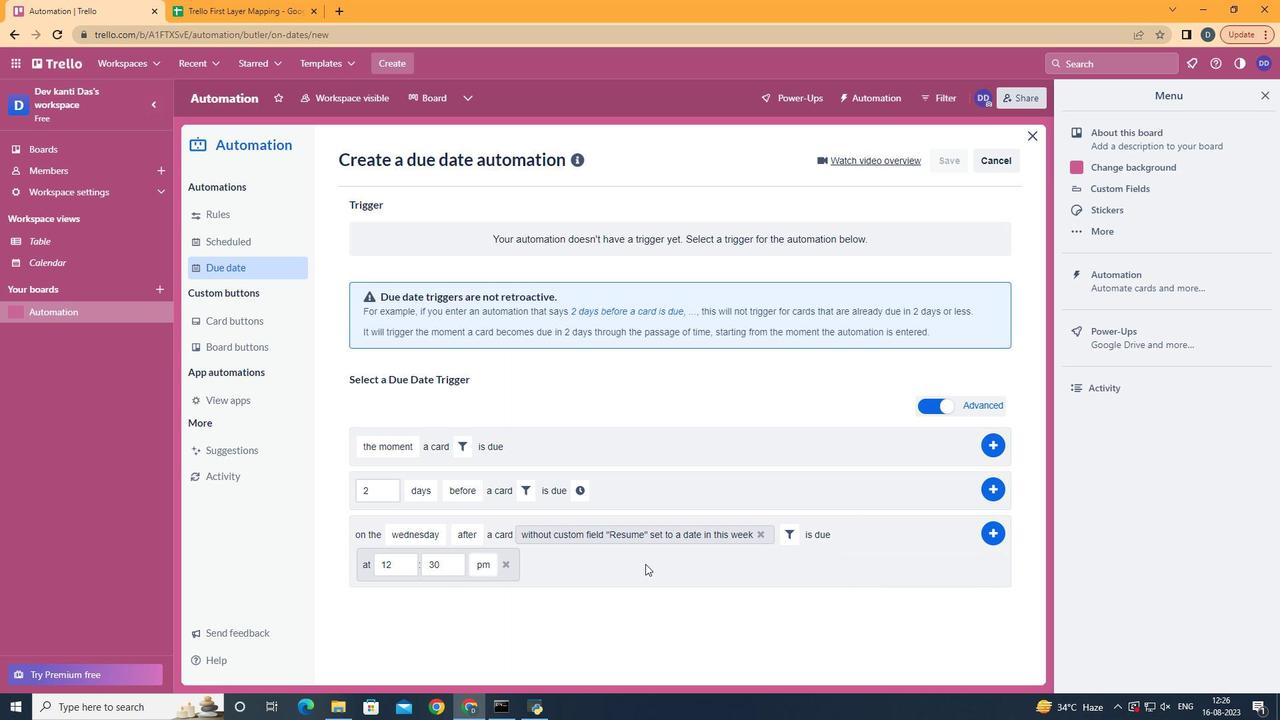 
Action: Mouse pressed left at (855, 538)
Screenshot: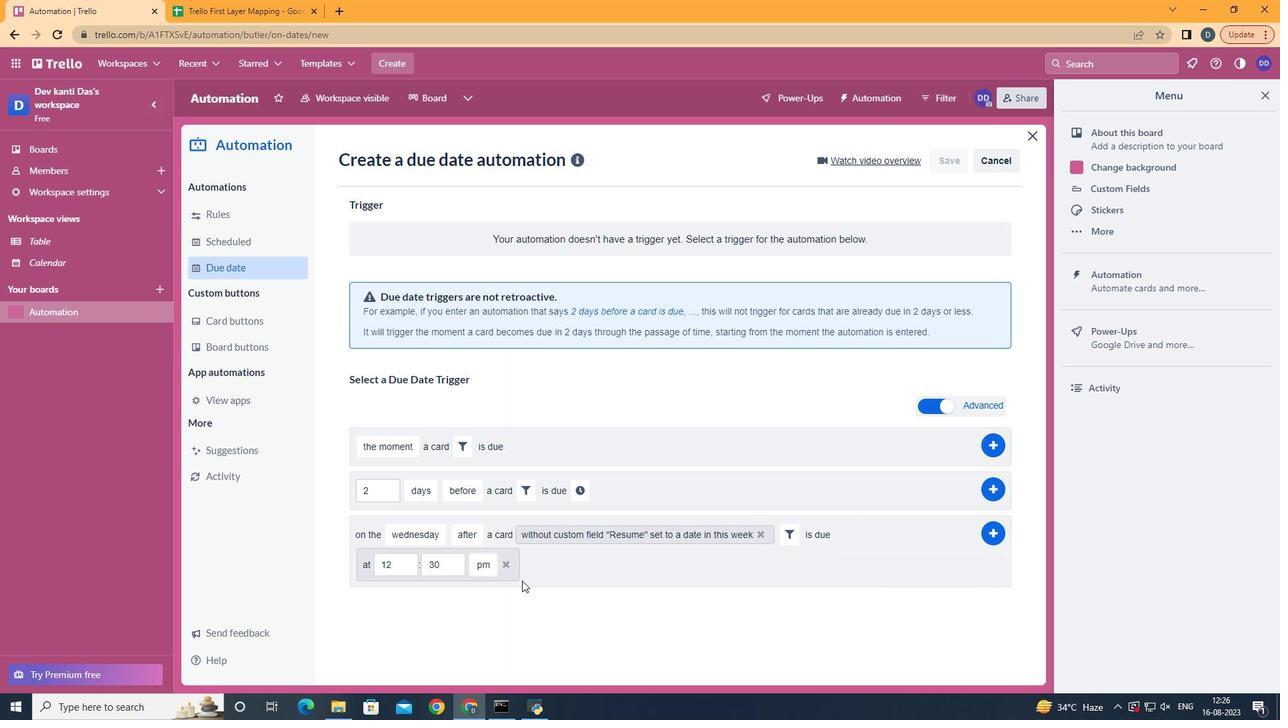 
Action: Mouse moved to (412, 570)
Screenshot: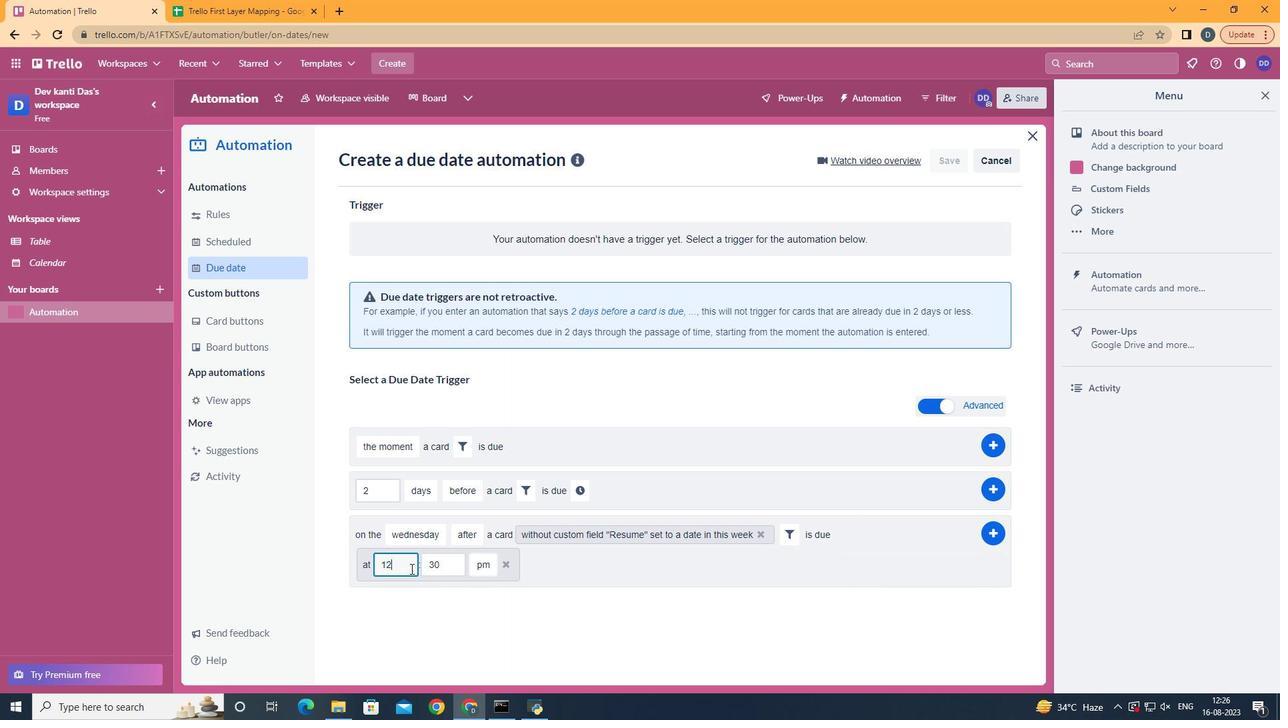 
Action: Mouse pressed left at (412, 570)
Screenshot: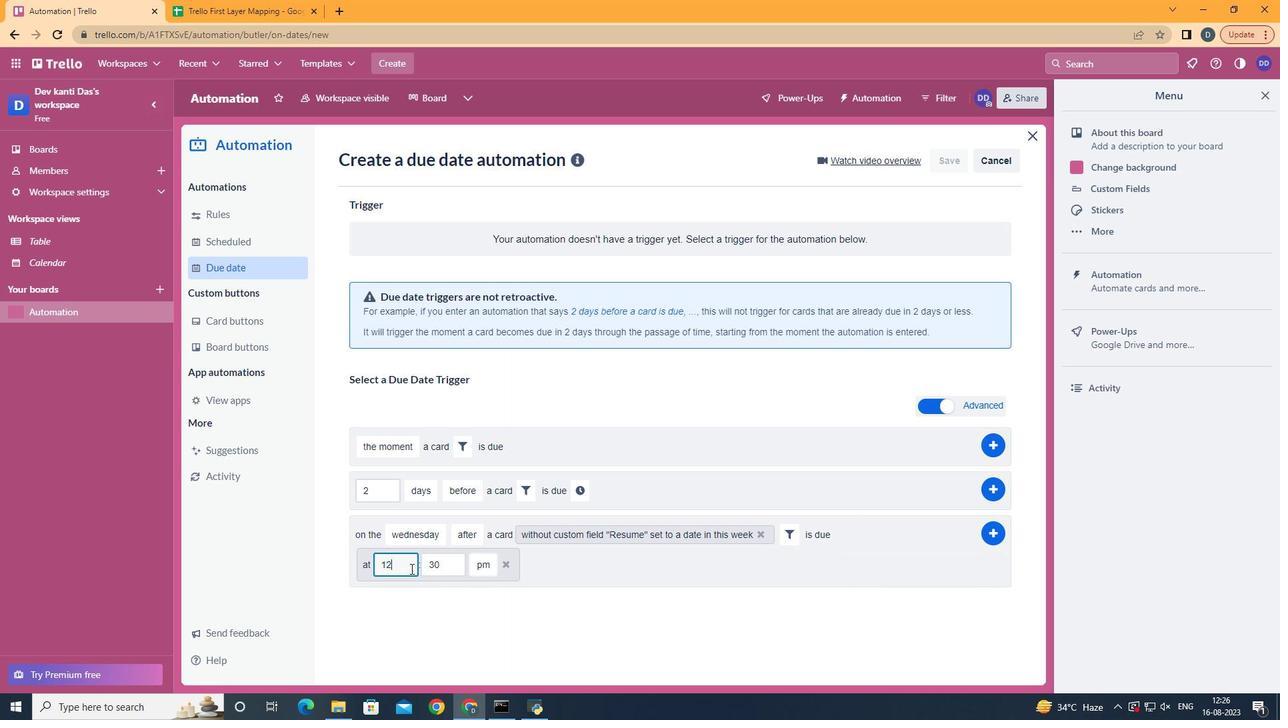 
Action: Key pressed <Key.backspace>1
Screenshot: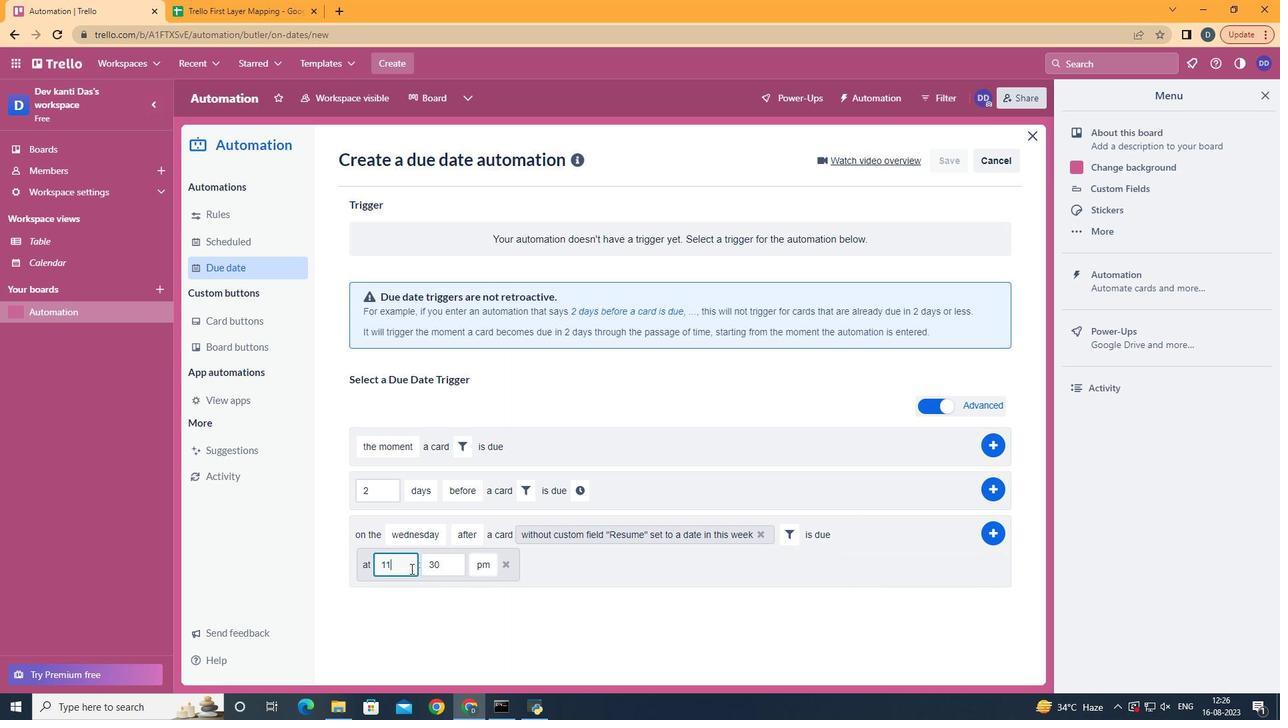
Action: Mouse moved to (456, 570)
Screenshot: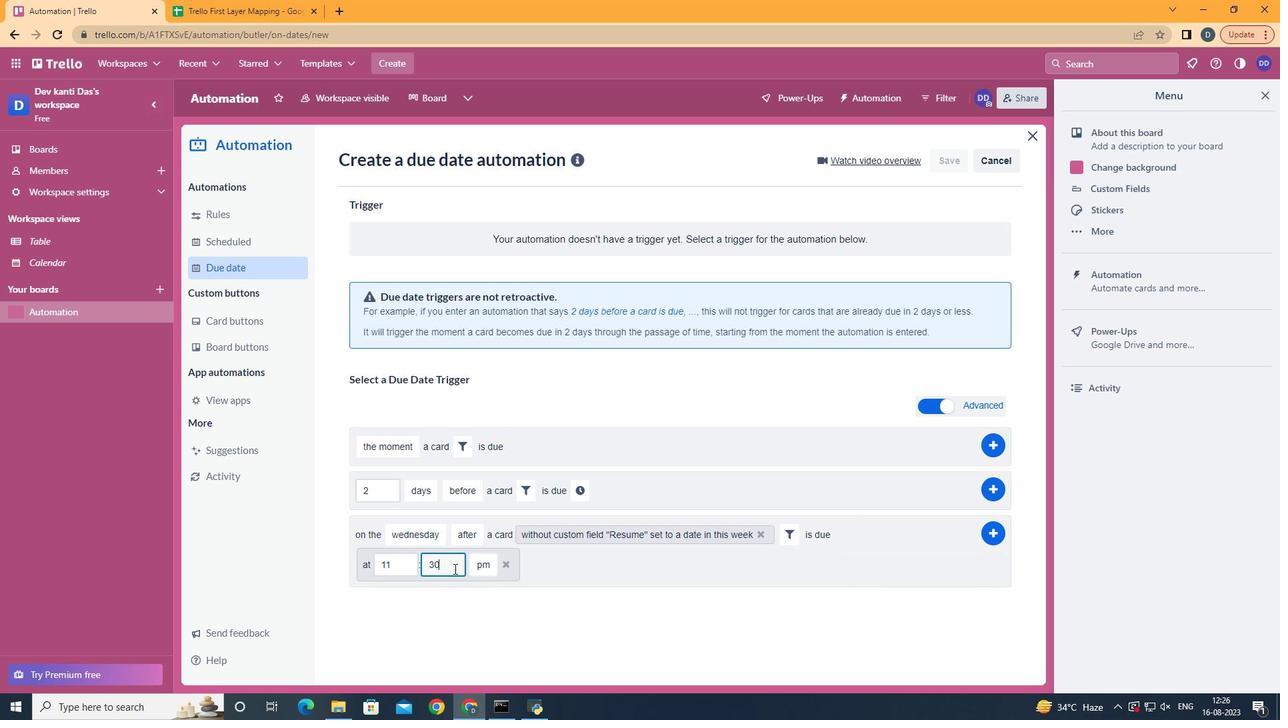 
Action: Mouse pressed left at (456, 570)
Screenshot: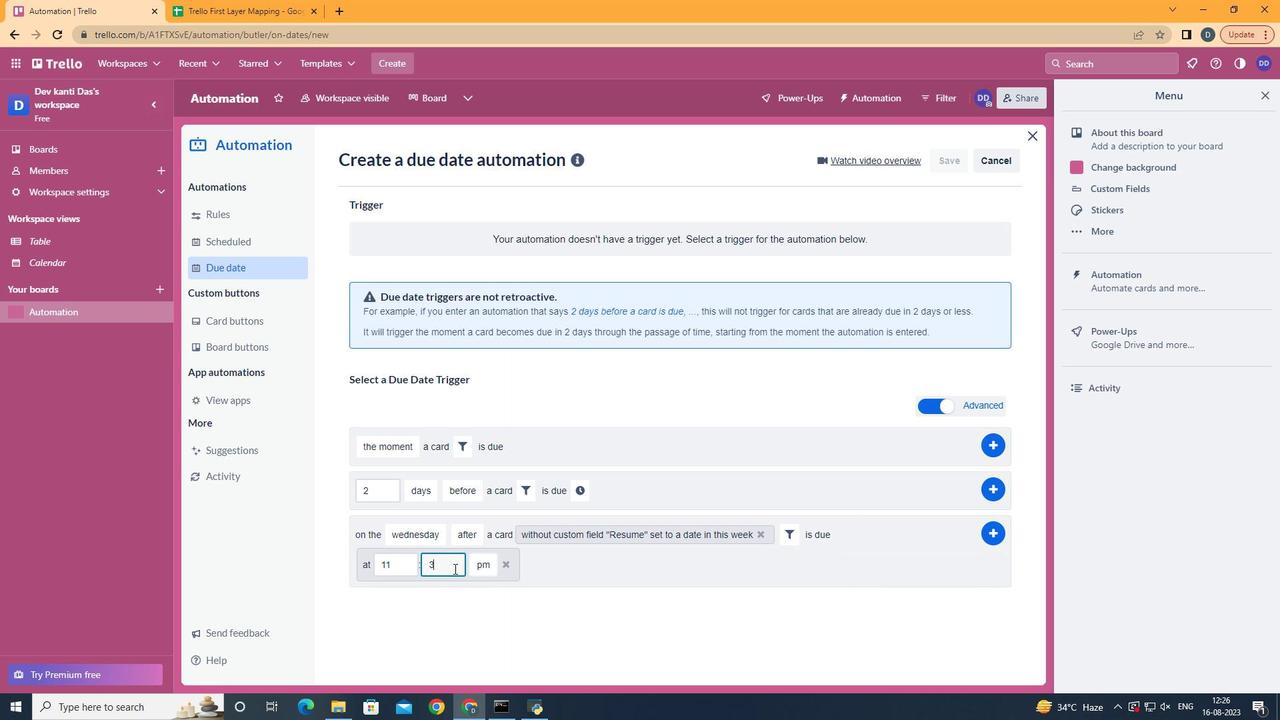 
Action: Key pressed <Key.backspace><Key.backspace>00
Screenshot: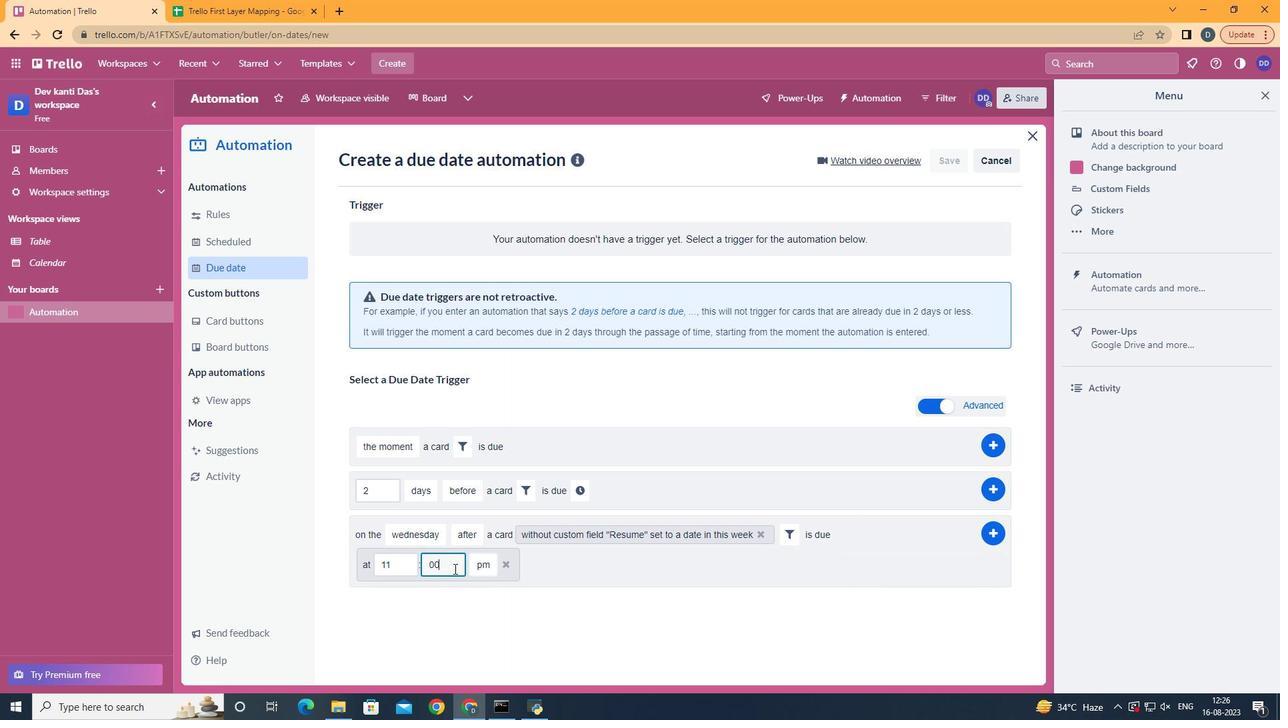 
Action: Mouse moved to (488, 602)
Screenshot: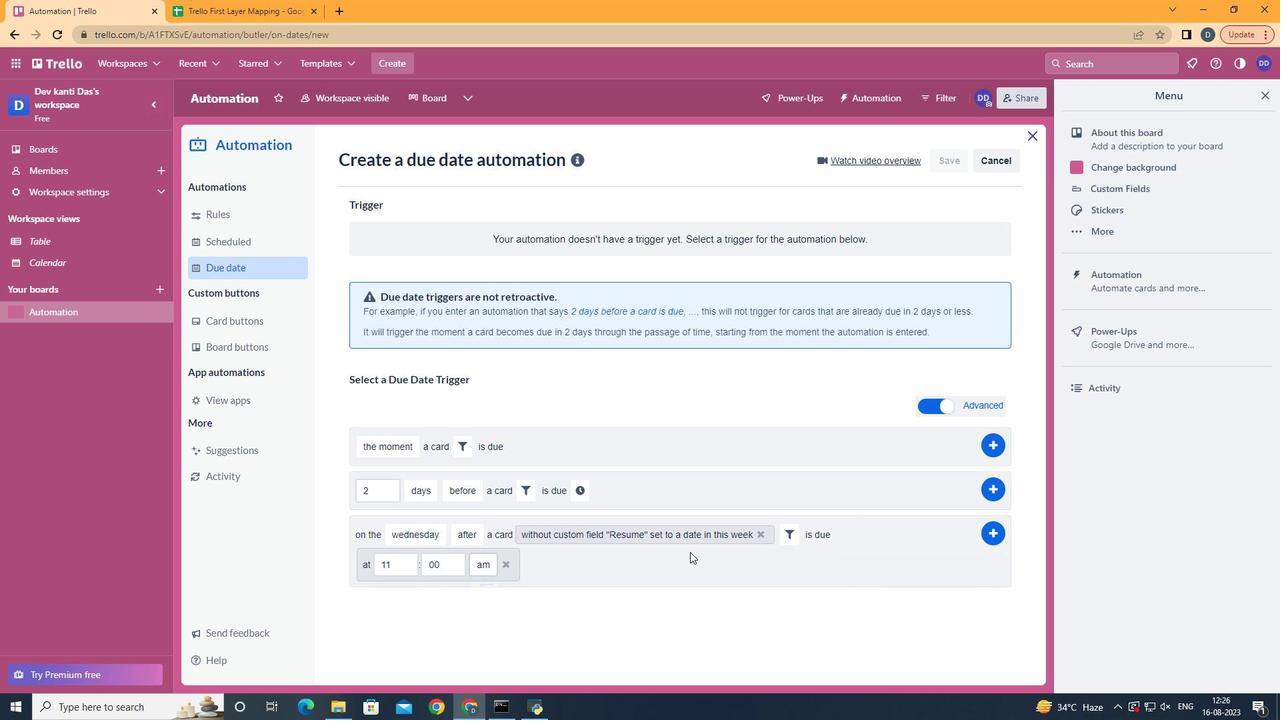 
Action: Mouse pressed left at (488, 602)
Screenshot: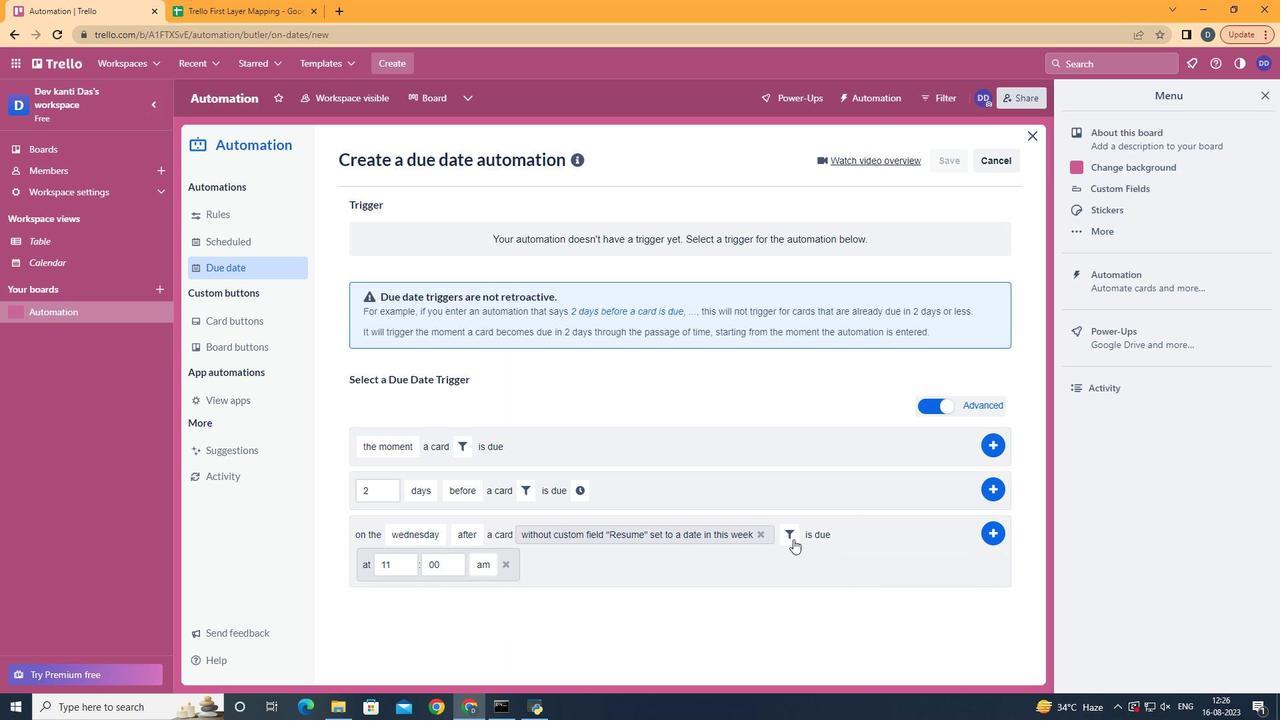 
Action: Mouse moved to (993, 526)
Screenshot: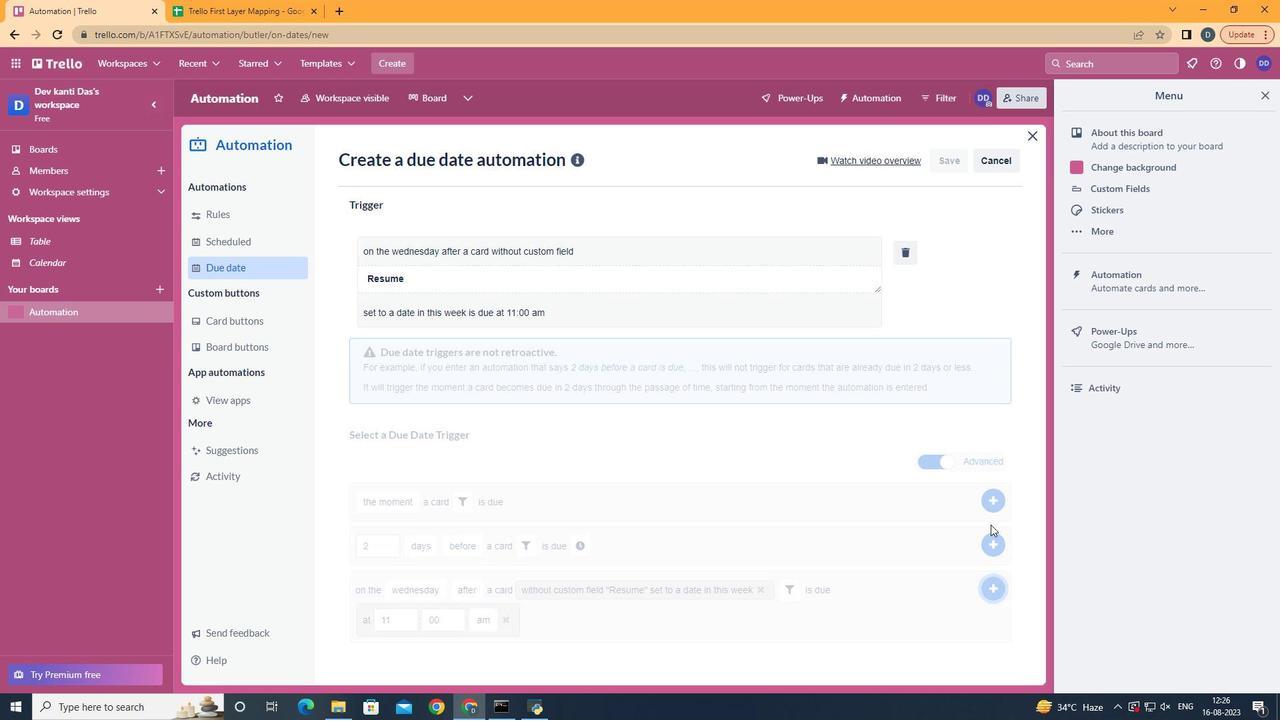 
Action: Mouse pressed left at (993, 526)
Screenshot: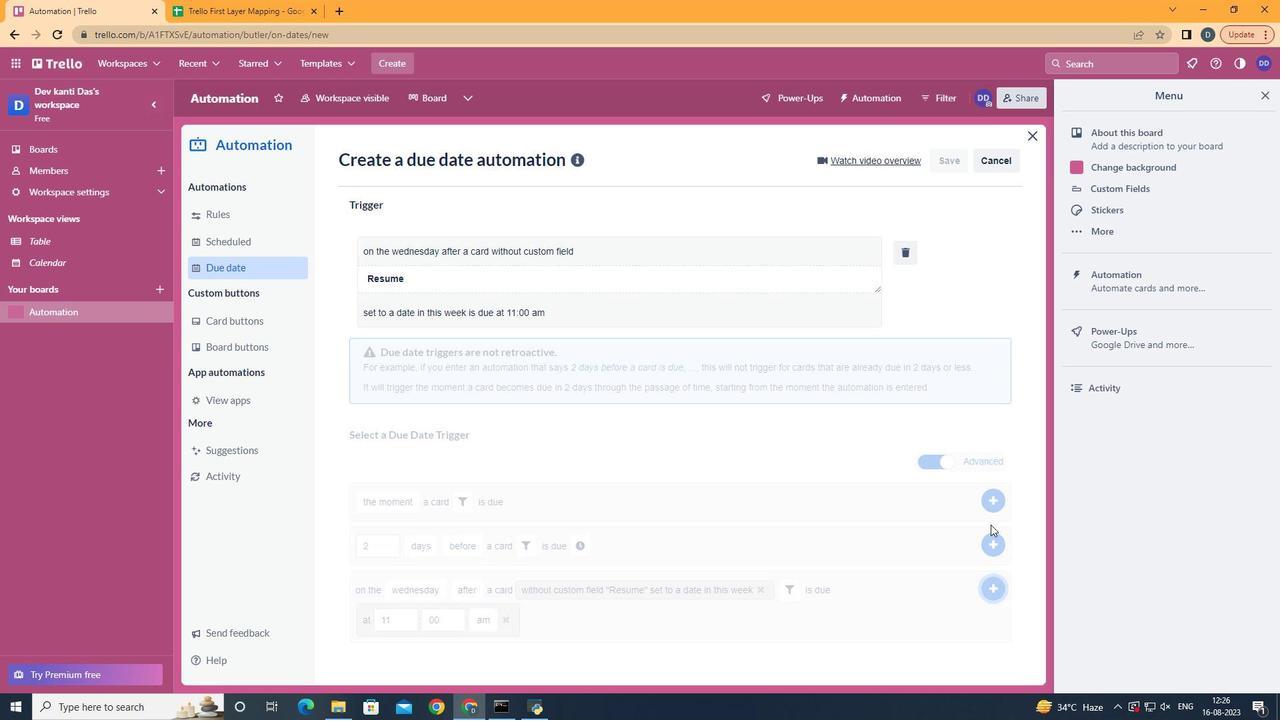 
Action: Mouse moved to (993, 526)
Screenshot: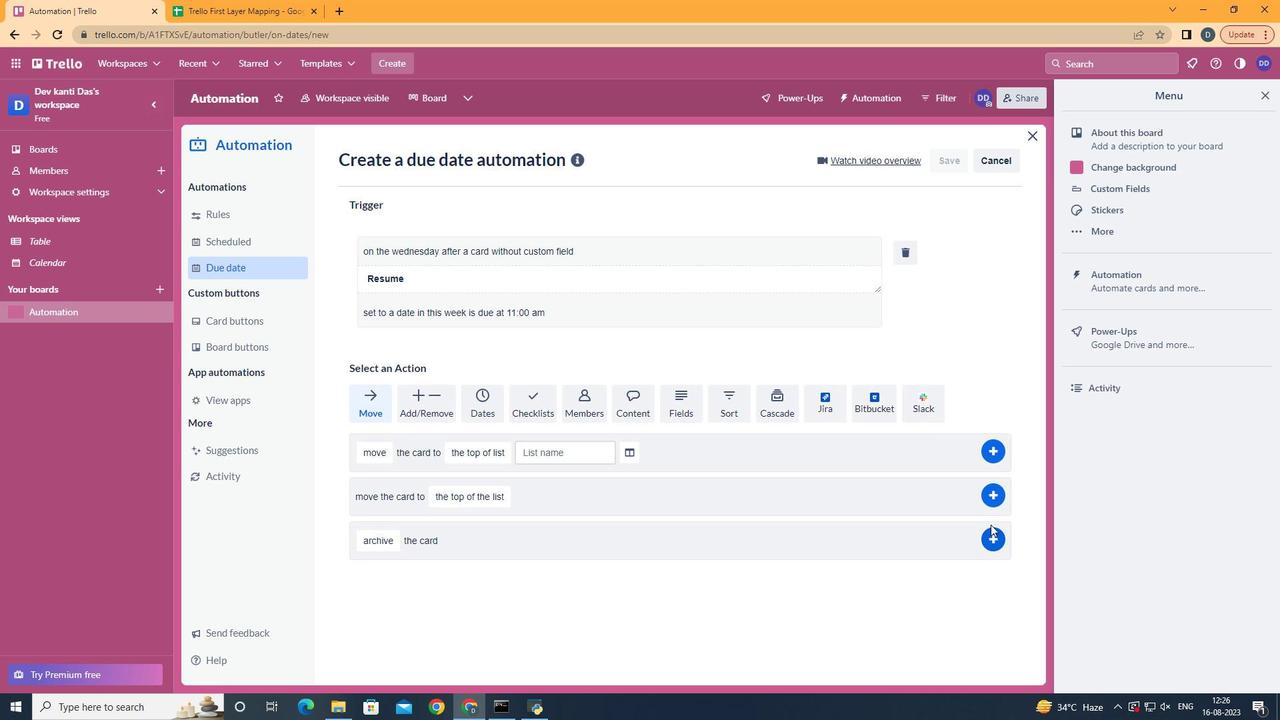 
